 Task: Write a Python program to reverse a list.
Action: Mouse moved to (187, 67)
Screenshot: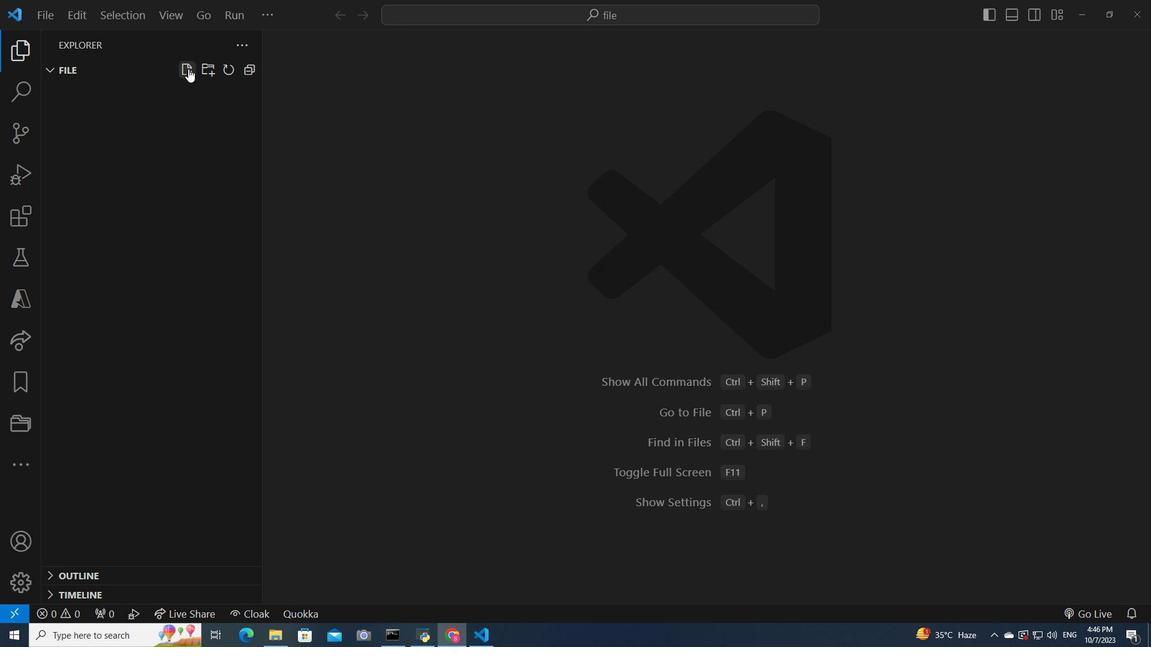 
Action: Mouse pressed left at (187, 67)
Screenshot: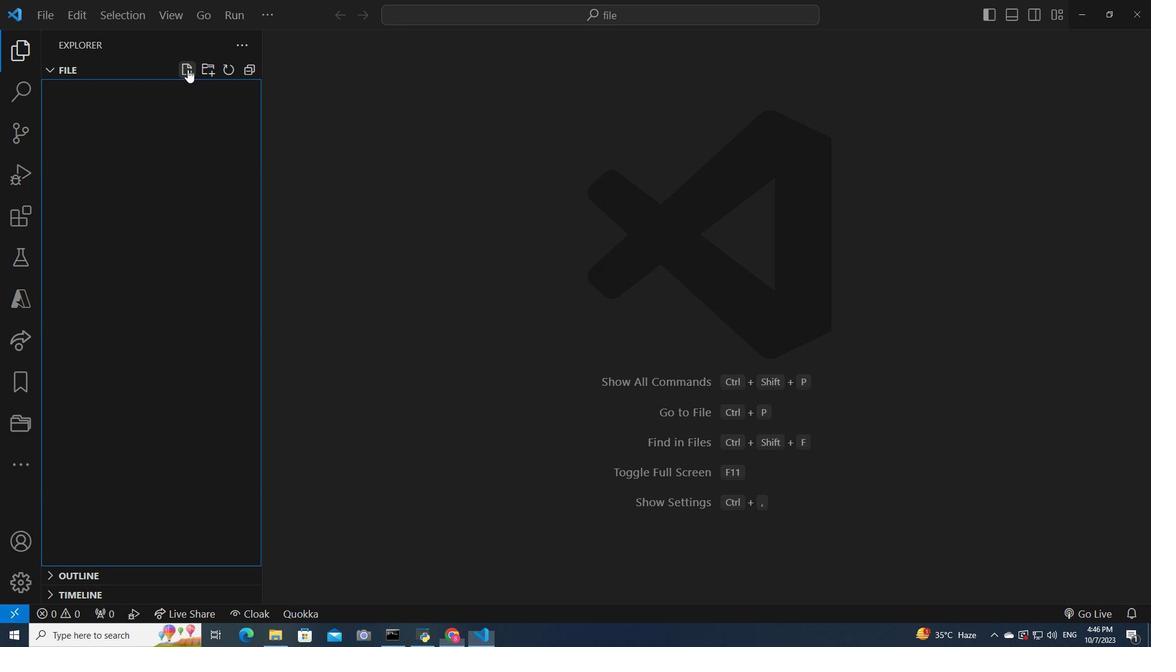 
Action: Mouse moved to (176, 89)
Screenshot: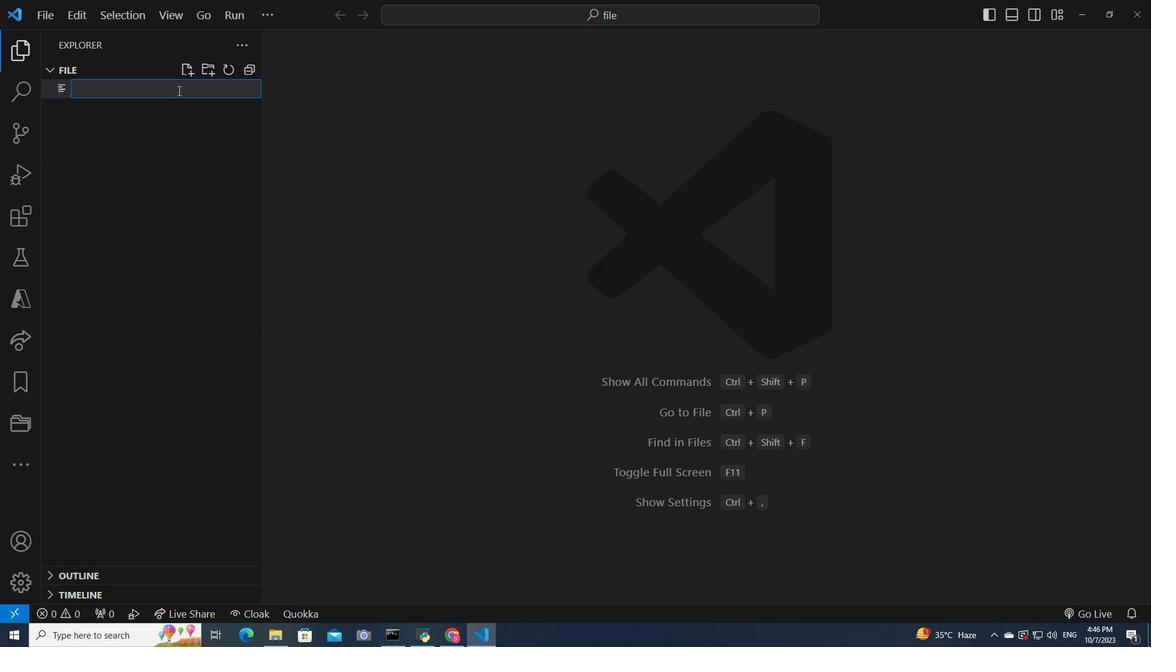 
Action: Mouse pressed left at (176, 89)
Screenshot: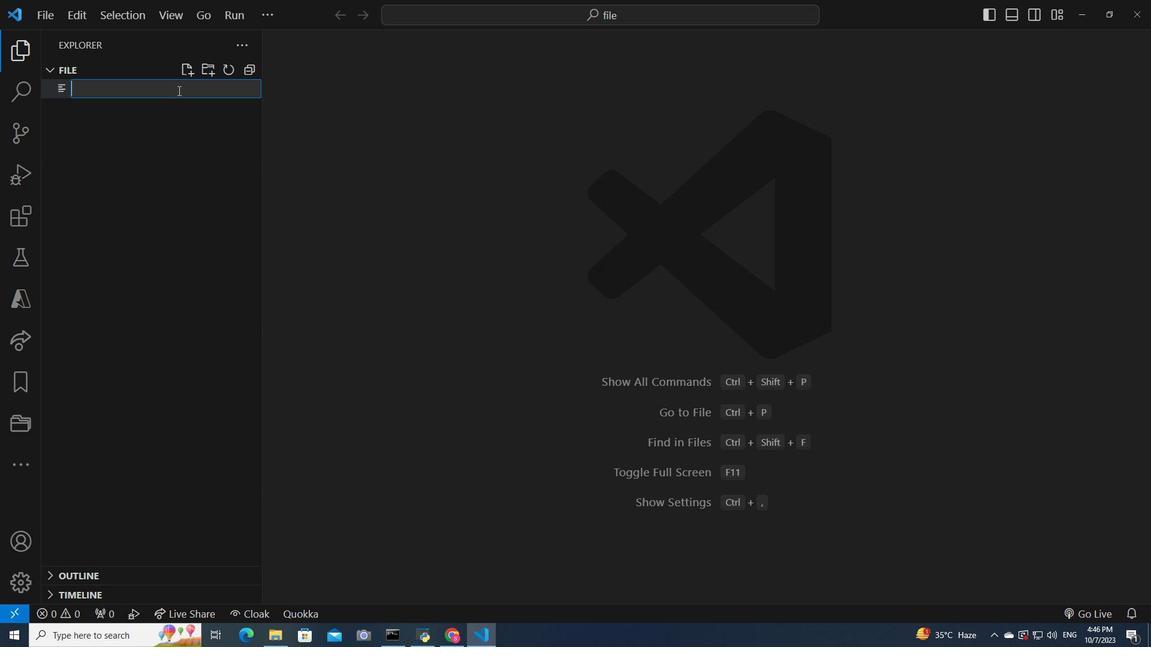 
Action: Key pressed reverse.py<Key.enter>
Screenshot: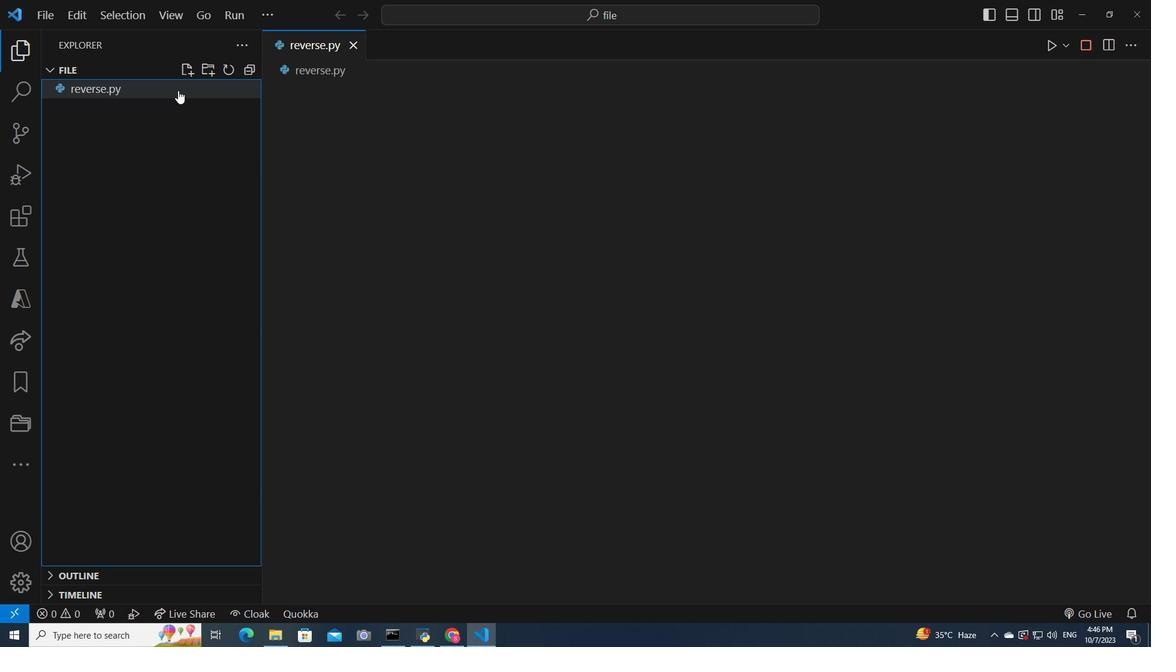 
Action: Mouse moved to (328, 86)
Screenshot: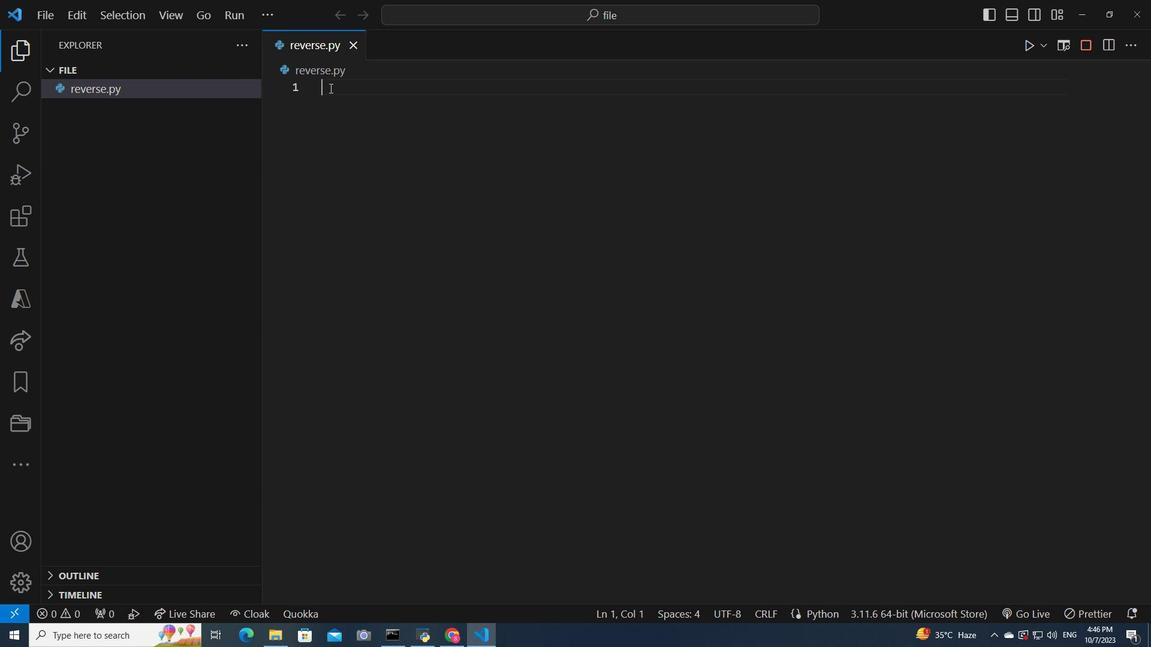 
Action: Mouse pressed left at (328, 86)
Screenshot: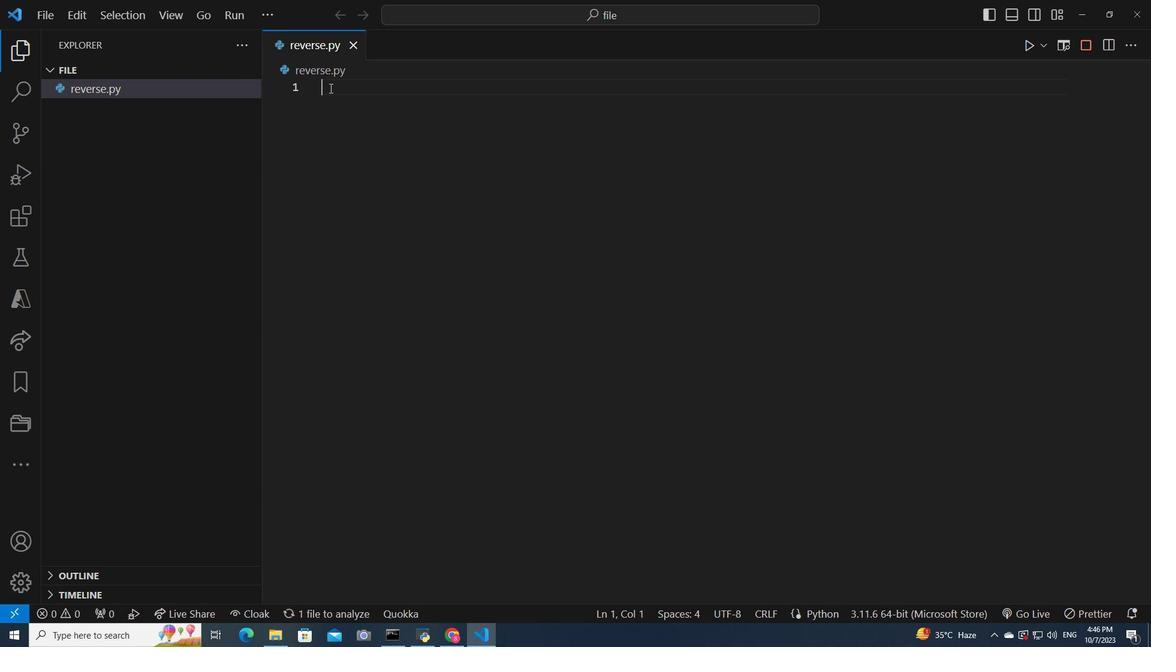 
Action: Key pressed def<Key.space>reverse<Key.shift>_list<Key.shift_r><Key.shift_r><Key.shift_r><Key.shift_r><Key.shift_r><Key.shift_r><Key.shift_r><Key.shift_r><Key.shift_r><Key.shift_r>(input<Key.shift><Key.shift>_list<Key.right><Key.shift_r><Key.shift_r>:<Key.enter><Key.shift>#<Key.space><Key.shift>Use<Key.space>list<Key.space>slicing<Key.space>to<Key.space>reverse<Key.space>the<Key.space>list<Key.enter>reverse<Key.shift>_list<Key.space>=<Key.space>input<Key.shift>_list[<Key.shift_r>::-1<Key.right><Key.enter>retue<Key.backspace>rn<Key.space>reverse<Key.shift>_list<Key.enter><Key.enter><Key.enter><Key.shift>#<Key.space><Key.shift>Example<Key.space>usage<Key.enter>my<Key.shift>_list<Key.space>=<Key.space>[1,2,2<Key.backspace>3,4,5<Key.left><Key.space><Key.left><Key.left><Key.left><Key.space><Key.left><Key.left><Key.left><Key.space><Key.left><Key.left><Key.left><Key.space><Key.right><Key.right><Key.right><Key.right><Key.right><Key.right><Key.right><Key.right><Key.right><Key.right><Key.right><Key.right><Key.enter>reverse<Key.shift>_my<Key.shift>_list<Key.space>=<Key.space>reverse<Key.shift><Key.shift><Key.shift><Key.shift><Key.shift>_list<Key.shift_r><Key.shift_r><Key.shift_r>(my<Key.shift>_list<Key.right><Key.enter>priny<Key.backspace>t<Key.shift_r>(reversed<Key.shift>_my<Key.shift><Key.shift><Key.shift><Key.shift><Key.shift><Key.shift>_list<Key.right>
Screenshot: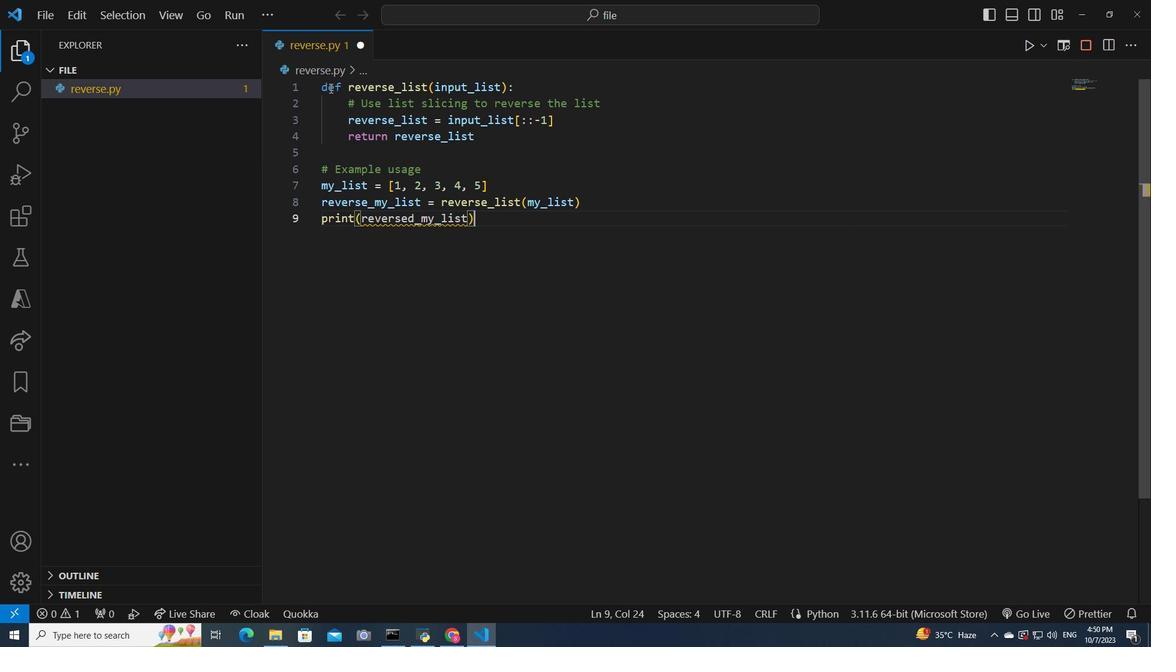 
Action: Mouse moved to (41, 19)
Screenshot: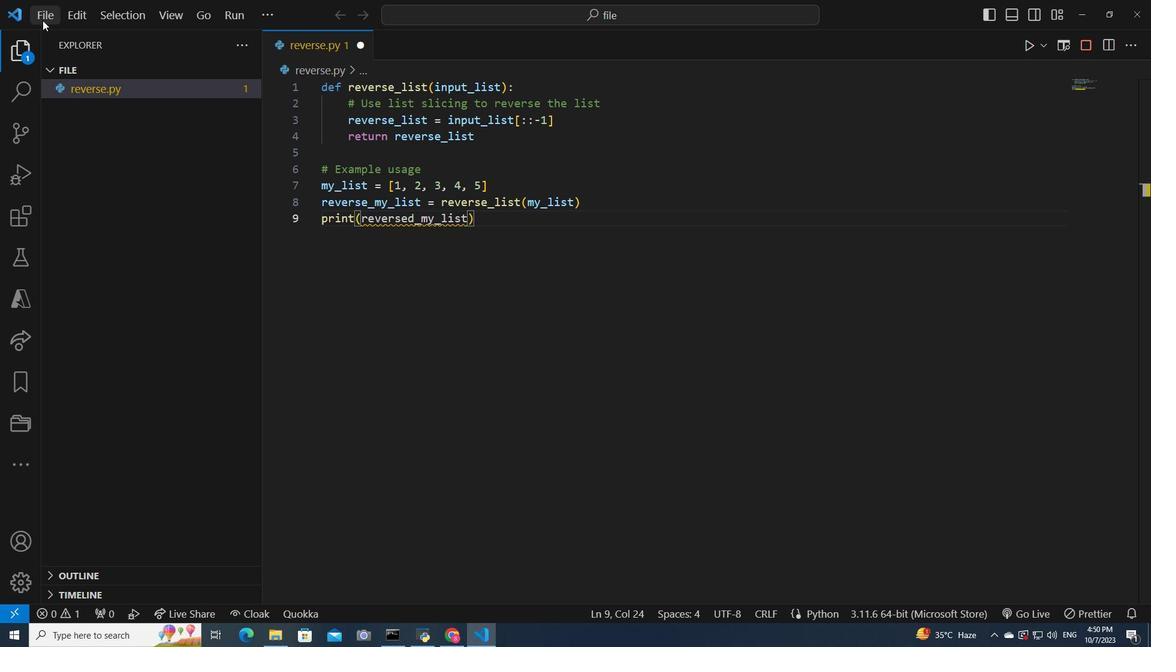 
Action: Mouse pressed left at (41, 19)
Screenshot: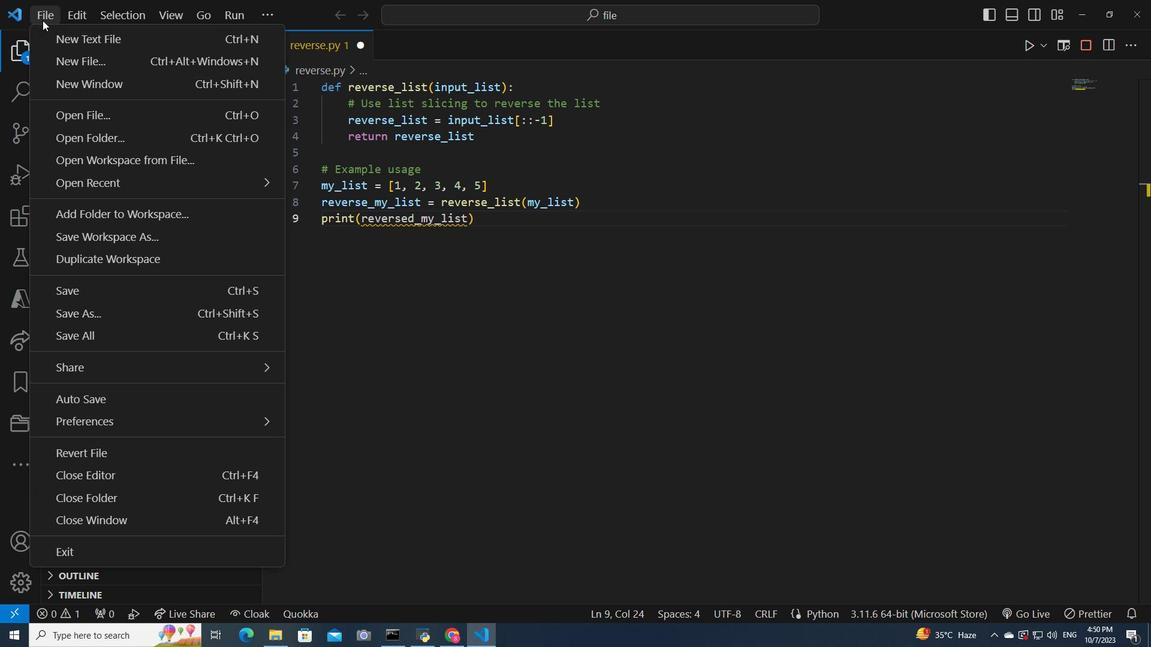 
Action: Mouse moved to (83, 289)
Screenshot: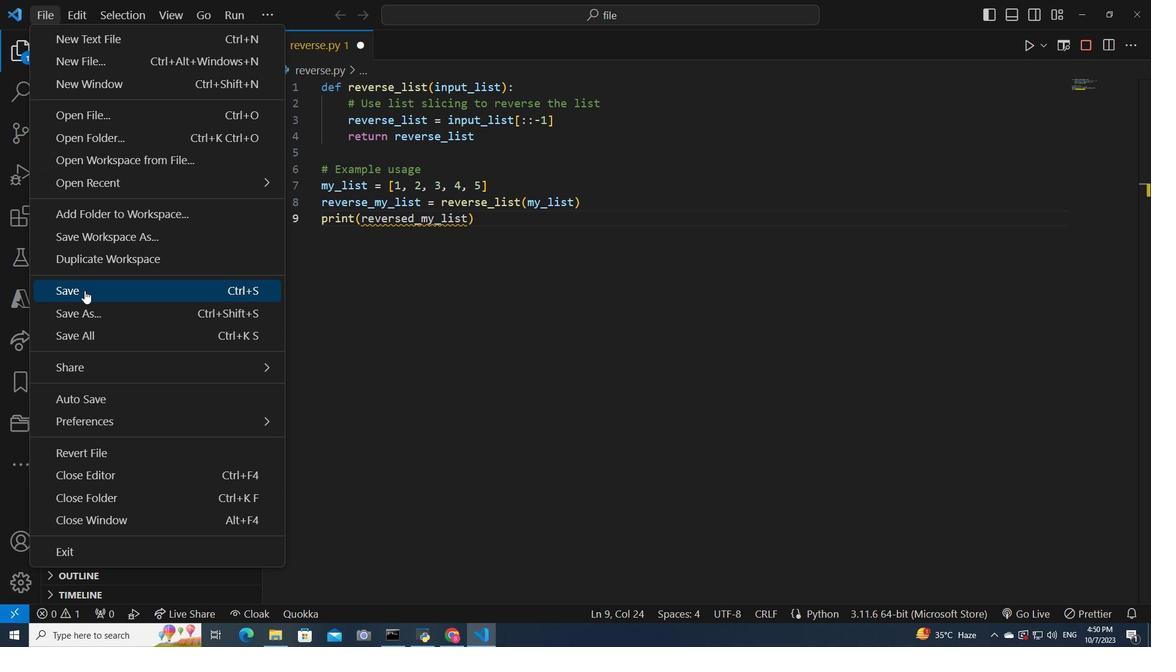 
Action: Mouse pressed left at (83, 289)
Screenshot: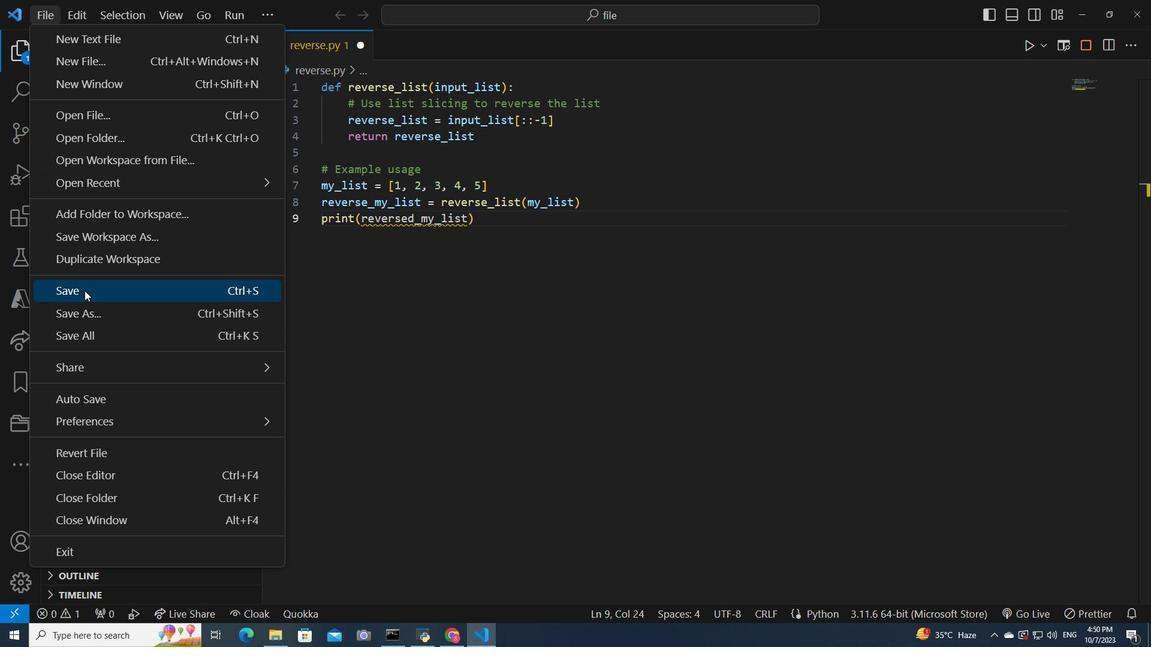 
Action: Mouse moved to (239, 14)
Screenshot: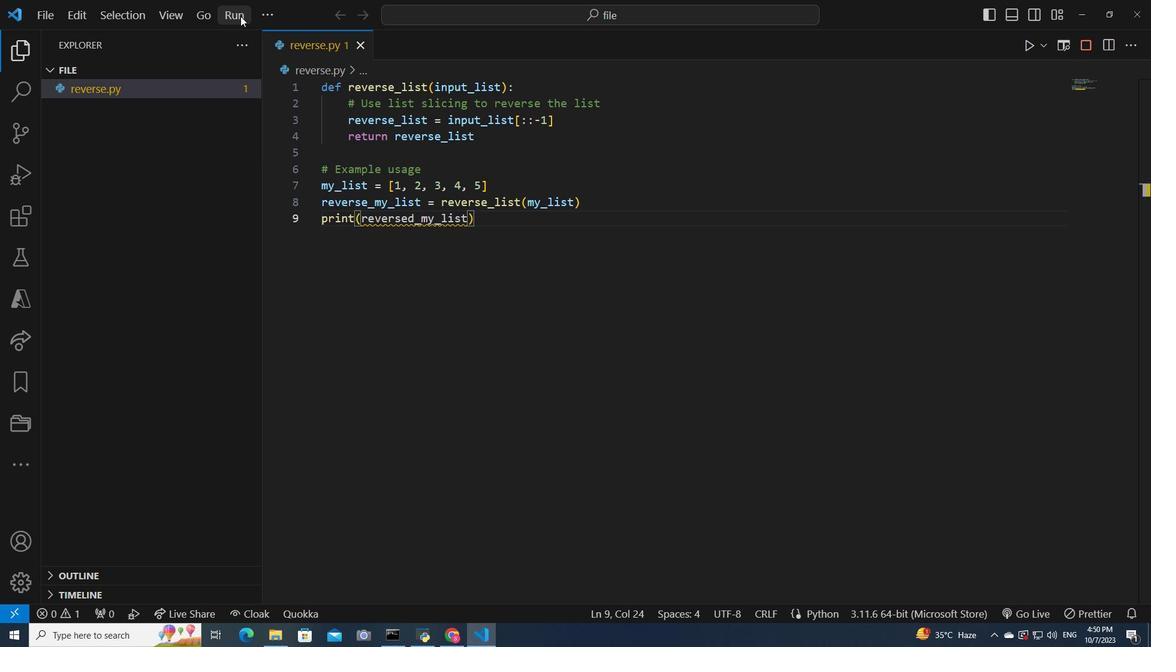 
Action: Mouse pressed left at (239, 14)
Screenshot: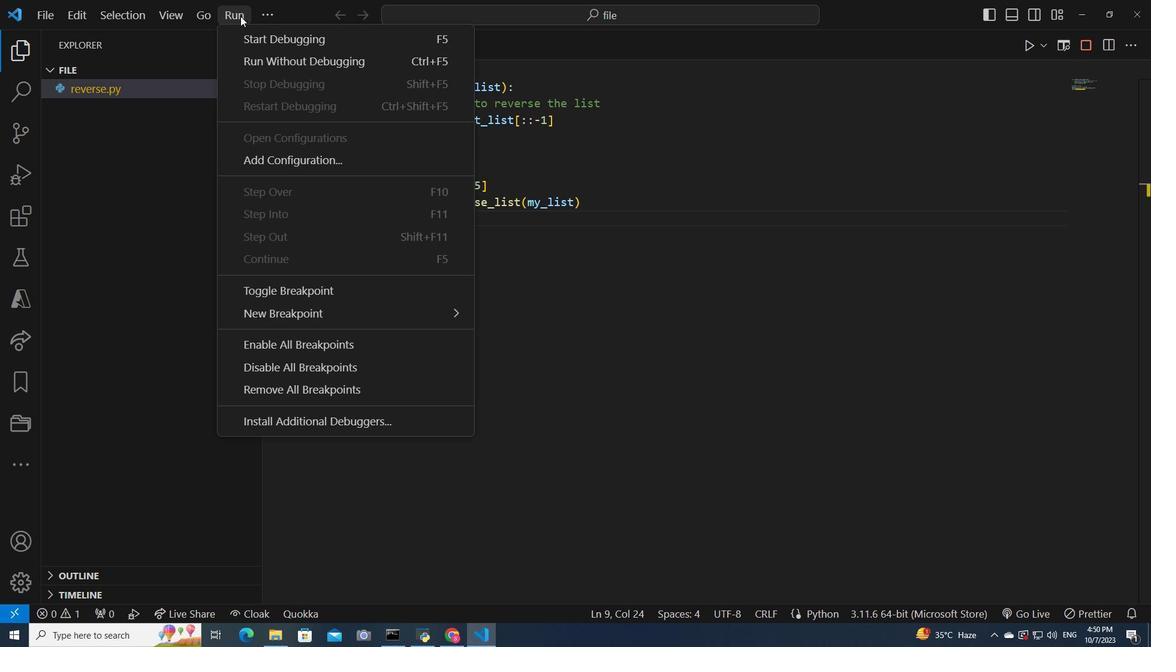 
Action: Mouse moved to (274, 54)
Screenshot: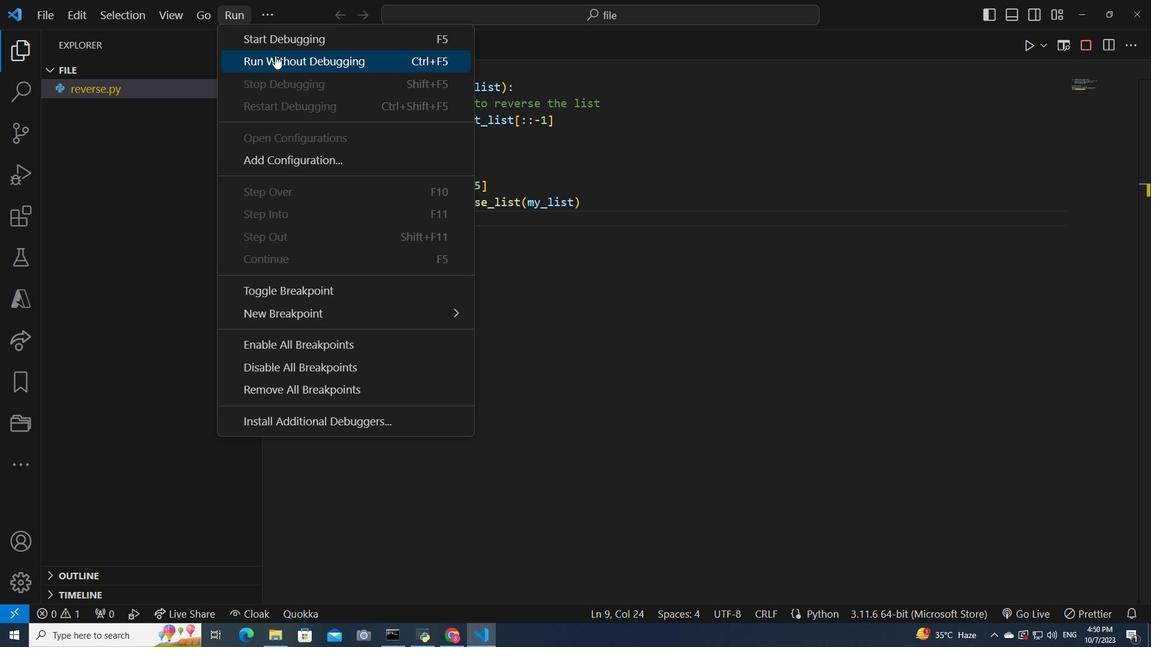 
Action: Mouse pressed left at (274, 54)
Screenshot: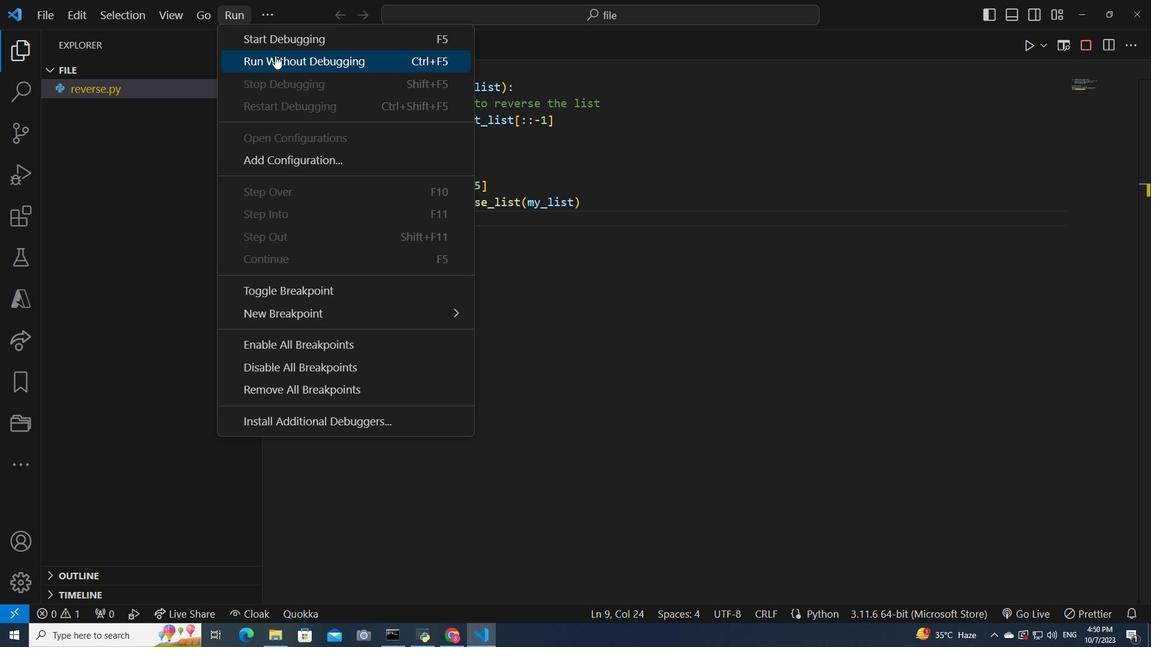
Action: Mouse moved to (322, 467)
Screenshot: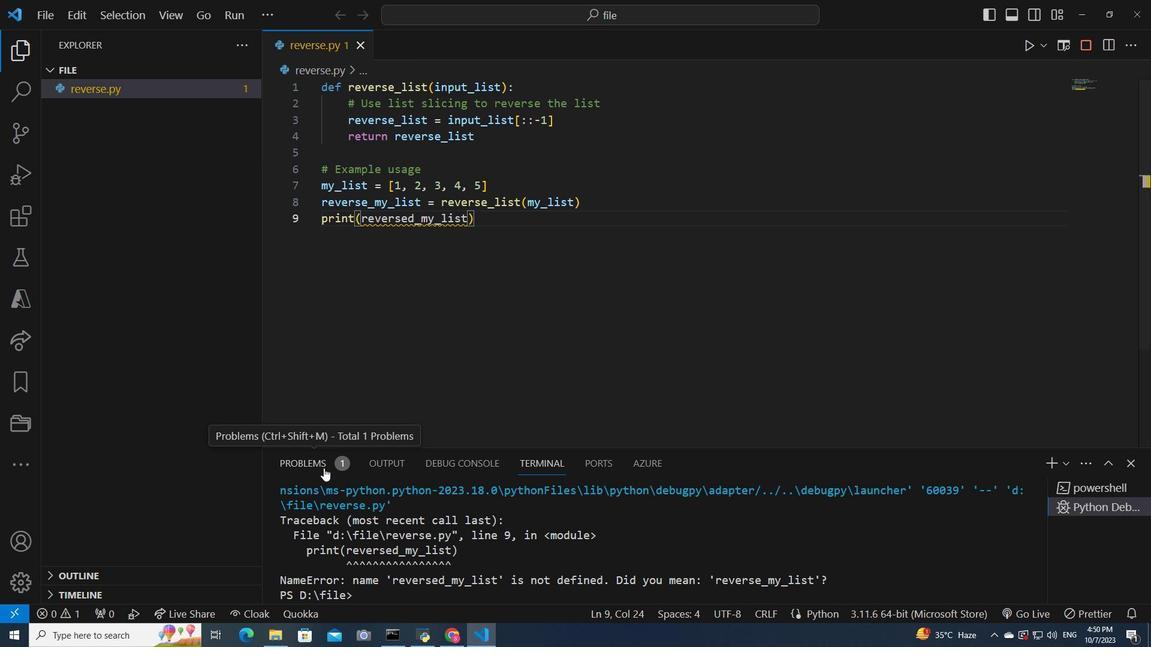
Action: Mouse pressed left at (322, 467)
Screenshot: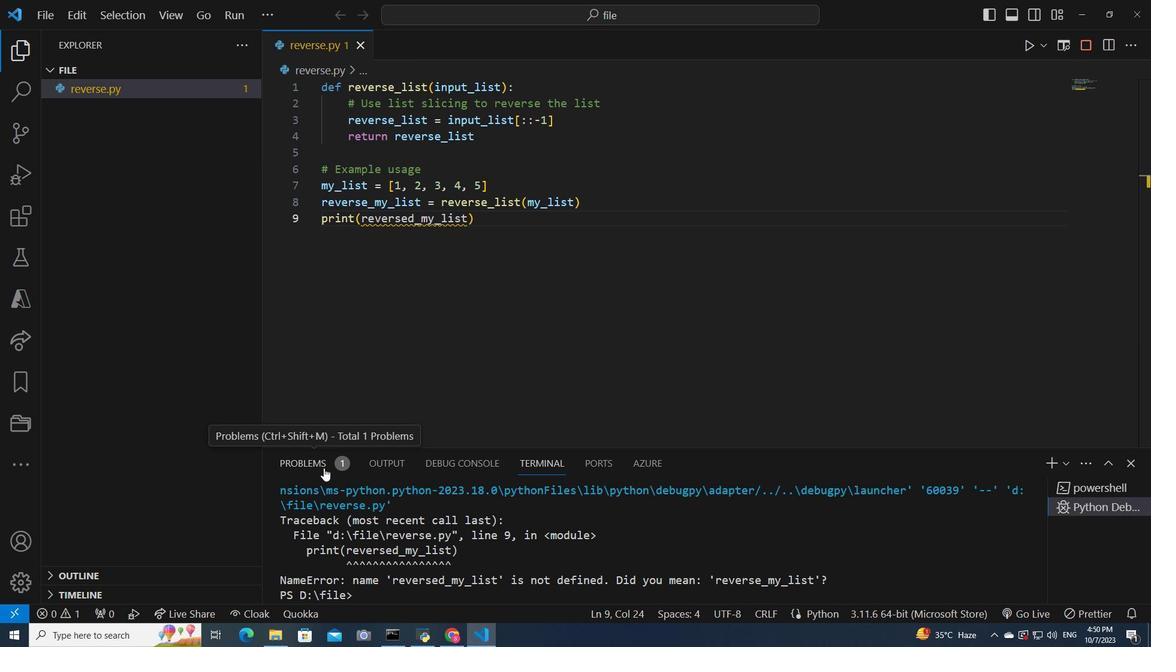 
Action: Mouse moved to (350, 511)
Screenshot: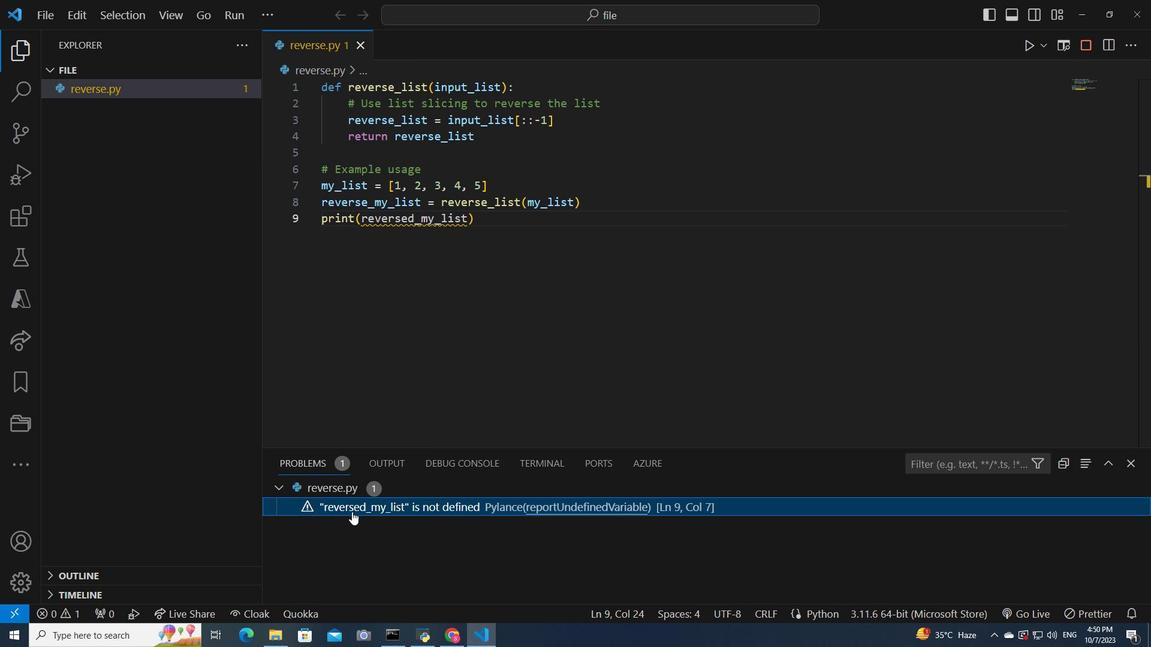 
Action: Mouse pressed left at (350, 511)
Screenshot: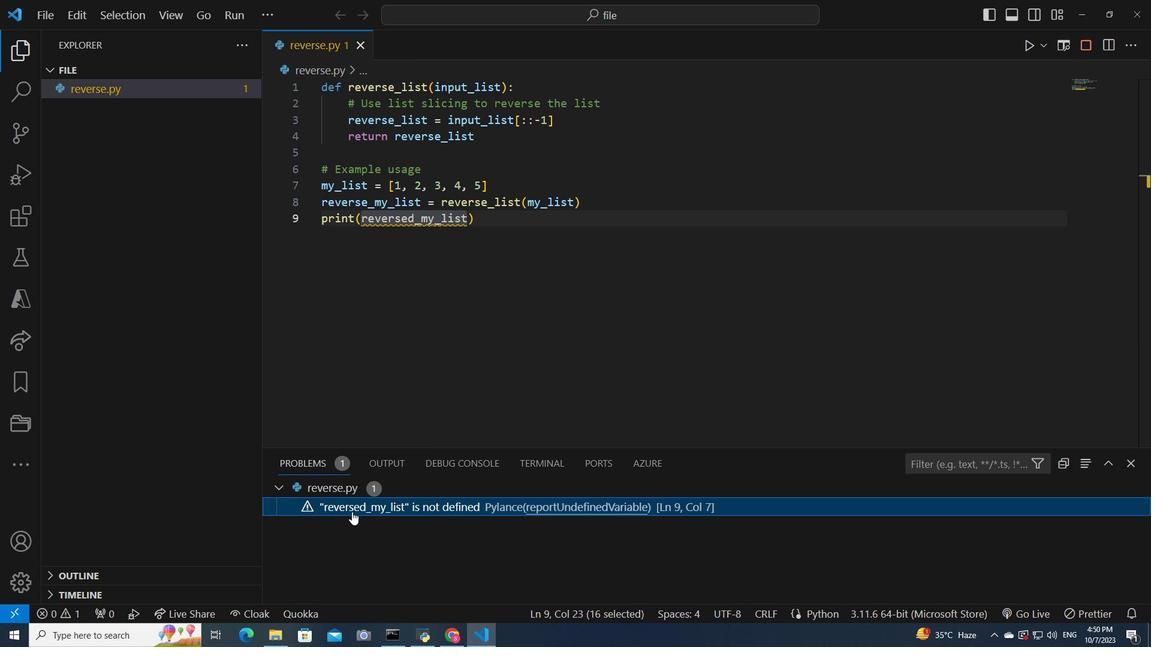 
Action: Mouse moved to (398, 216)
Screenshot: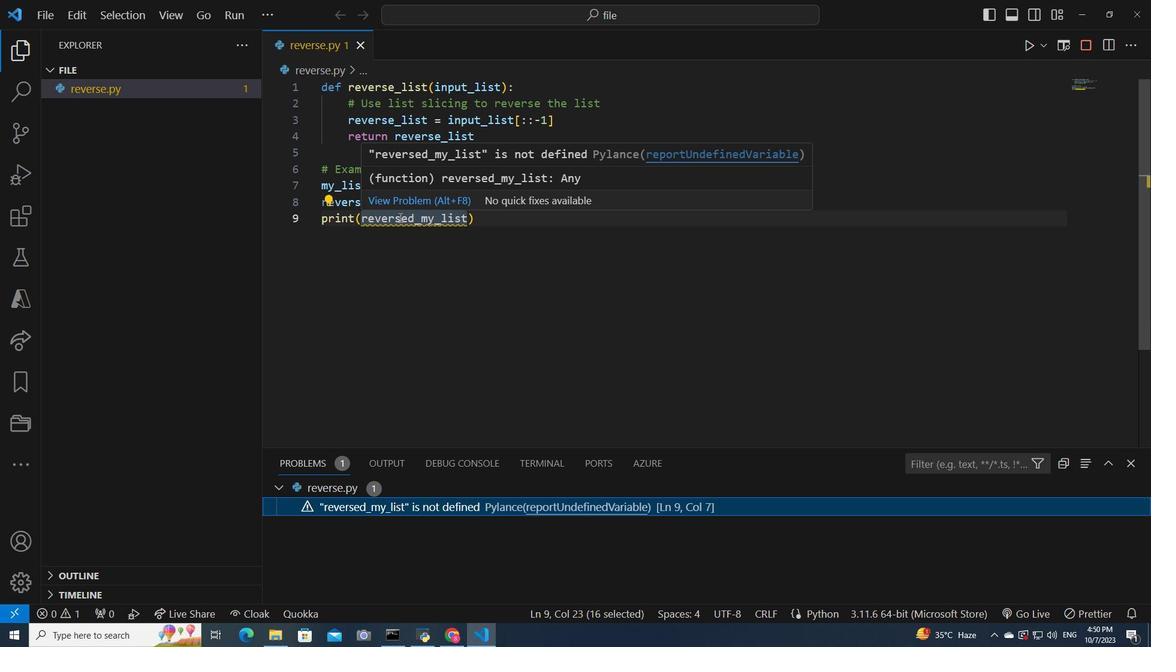 
Action: Mouse pressed left at (398, 216)
Screenshot: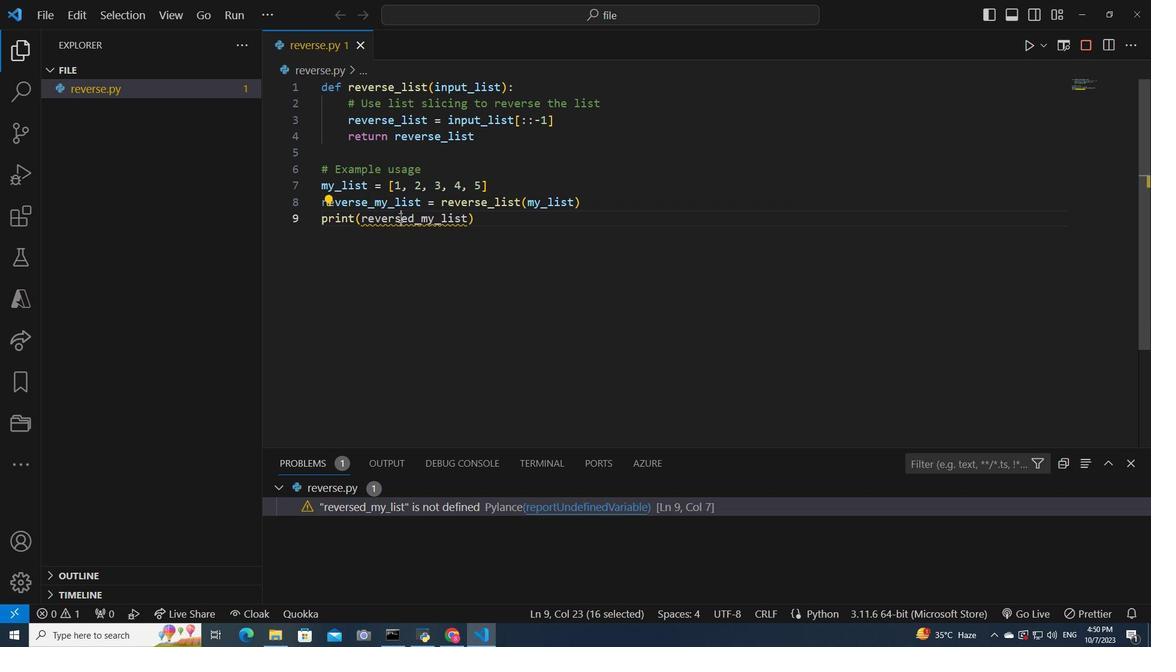 
Action: Mouse moved to (392, 238)
Screenshot: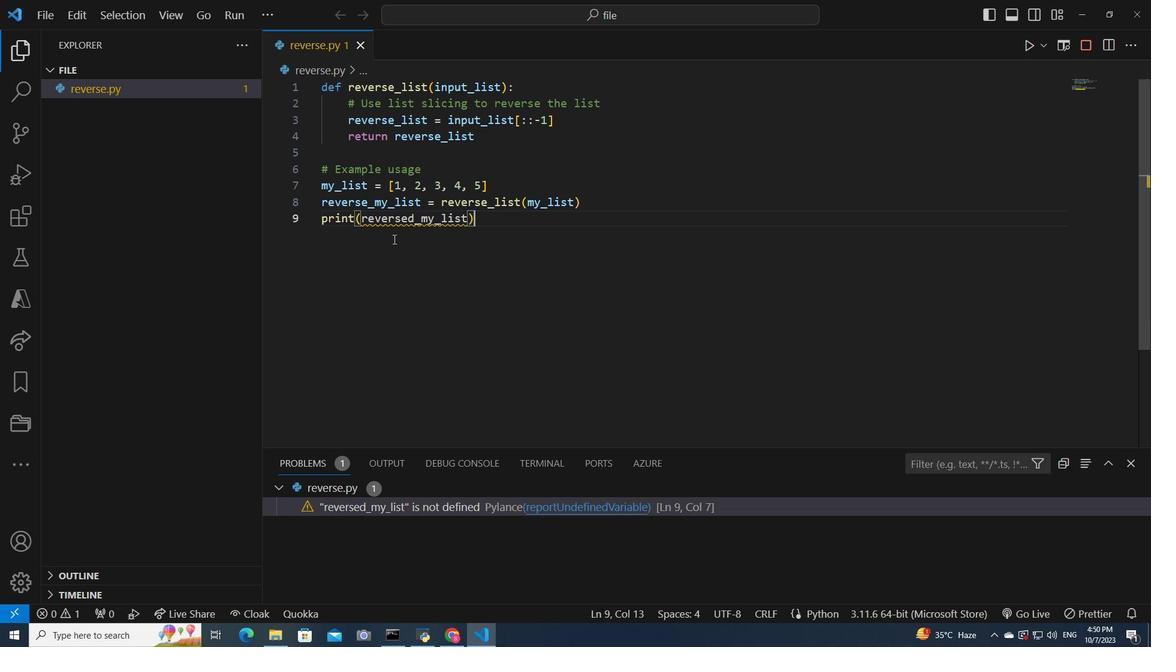 
Action: Mouse pressed left at (392, 238)
Screenshot: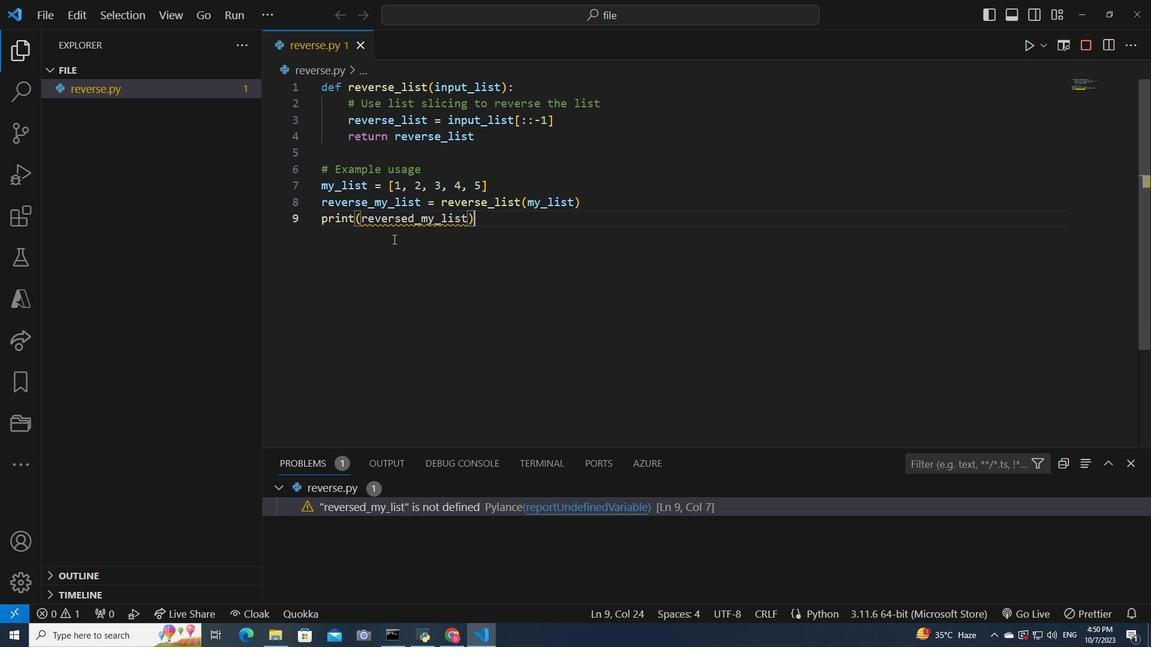 
Action: Mouse moved to (484, 220)
Screenshot: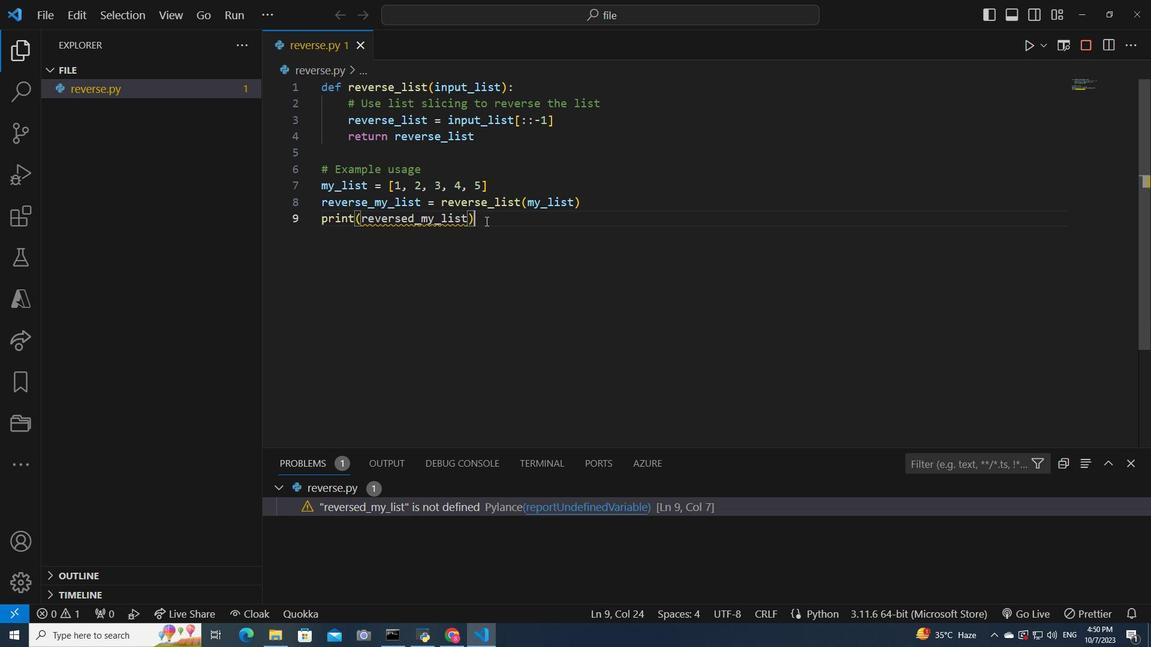 
Action: Key pressed <Key.up><Key.up><Key.down><Key.left><Key.left><Key.left><Key.left><Key.left><Key.left><Key.left><Key.left><Key.left><Key.left><Key.left><Key.left><Key.left><Key.left><Key.left><Key.left>d
Screenshot: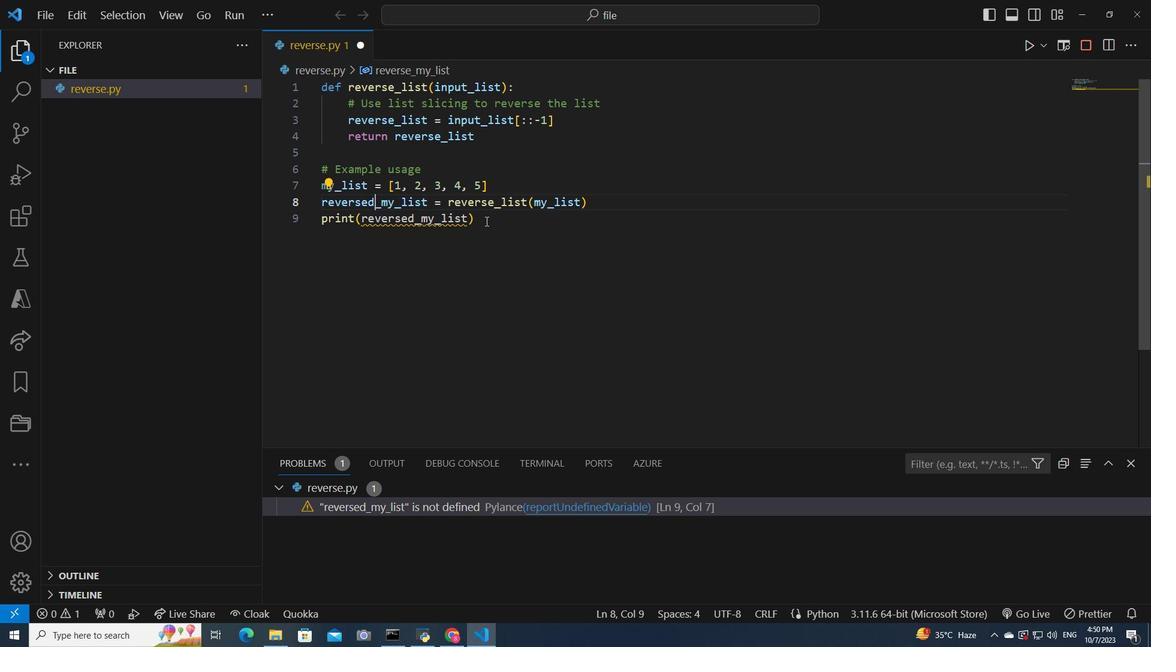 
Action: Mouse moved to (38, 14)
Screenshot: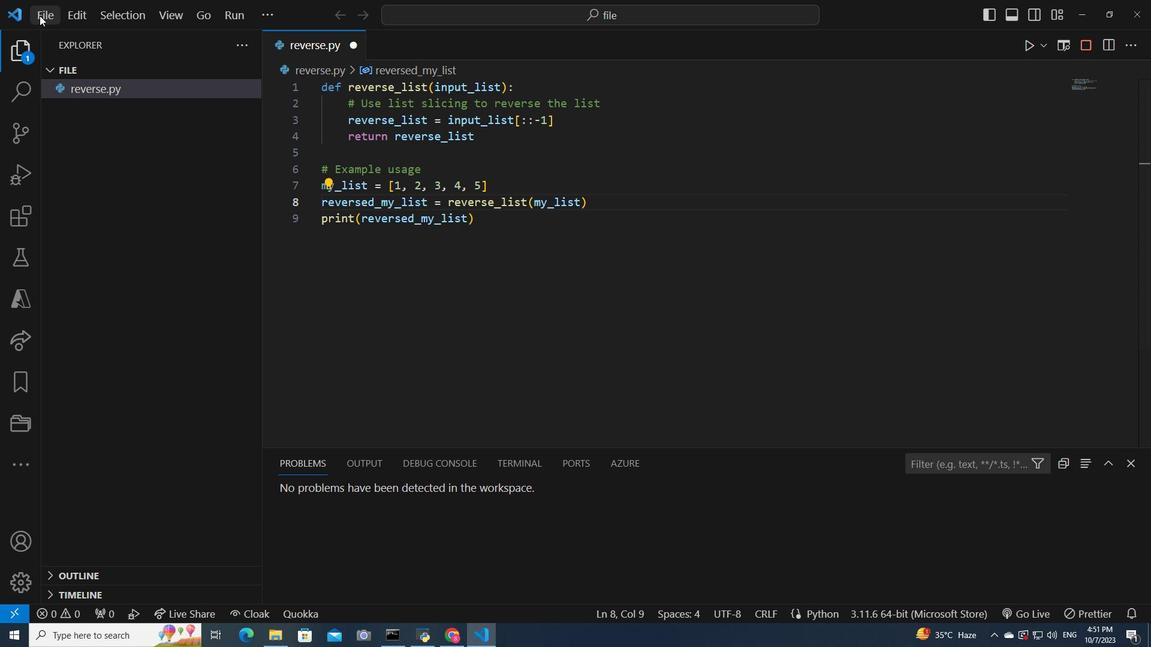 
Action: Mouse pressed left at (38, 14)
Screenshot: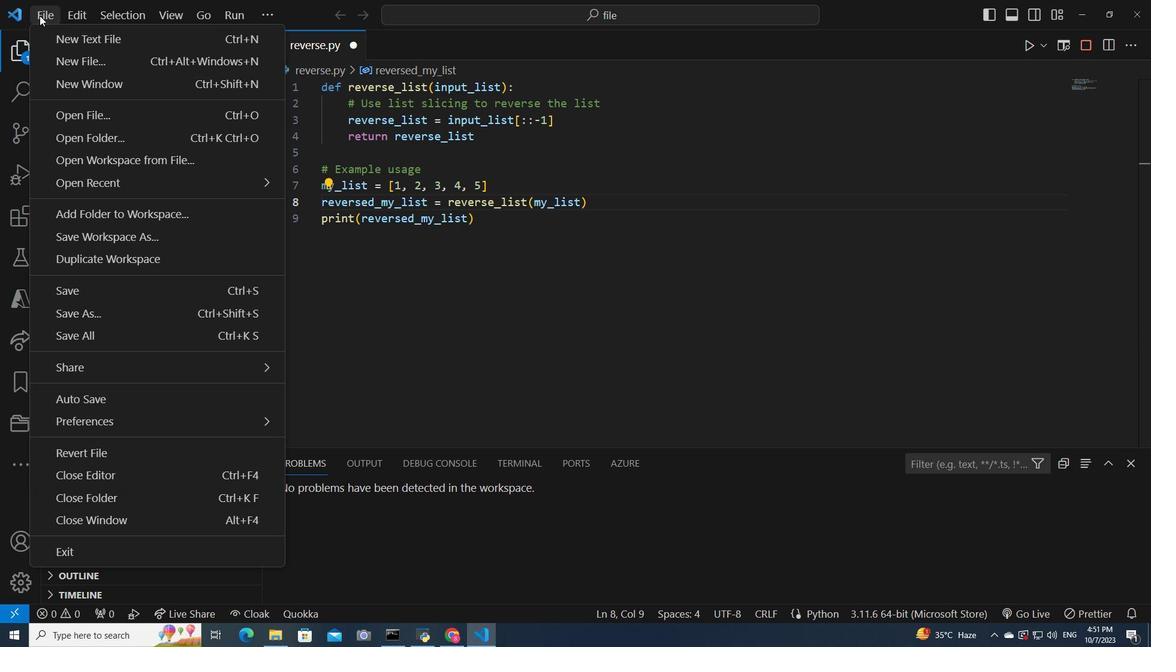 
Action: Mouse moved to (128, 292)
Screenshot: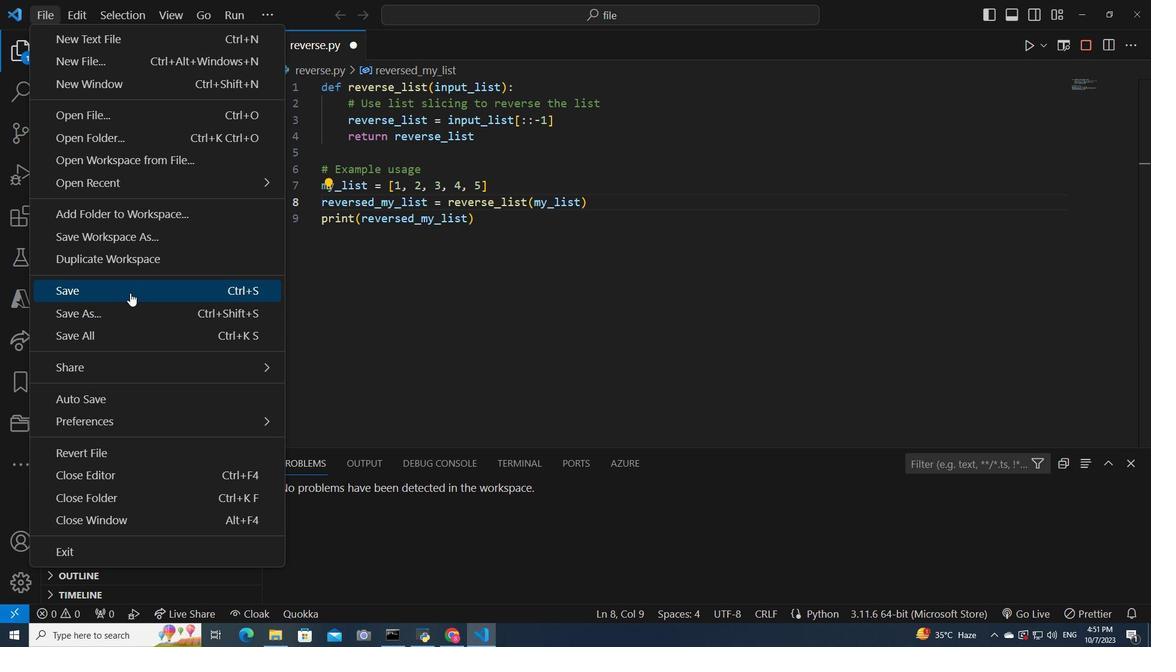 
Action: Mouse pressed left at (128, 292)
Screenshot: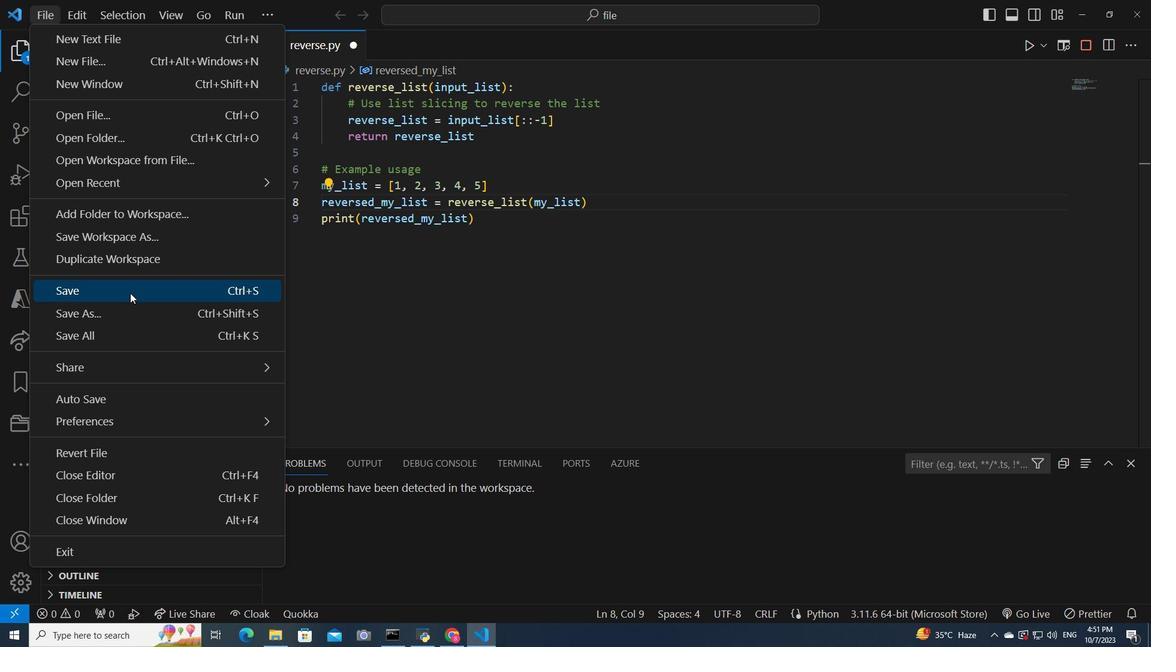
Action: Mouse moved to (238, 21)
Screenshot: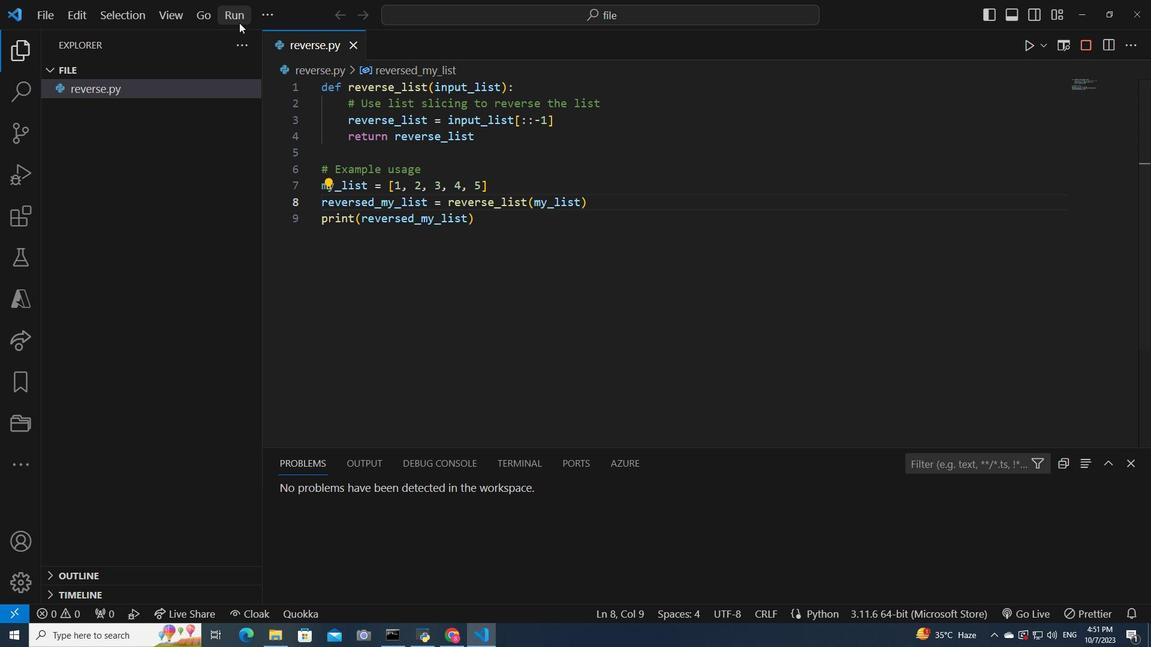 
Action: Mouse pressed left at (238, 21)
Screenshot: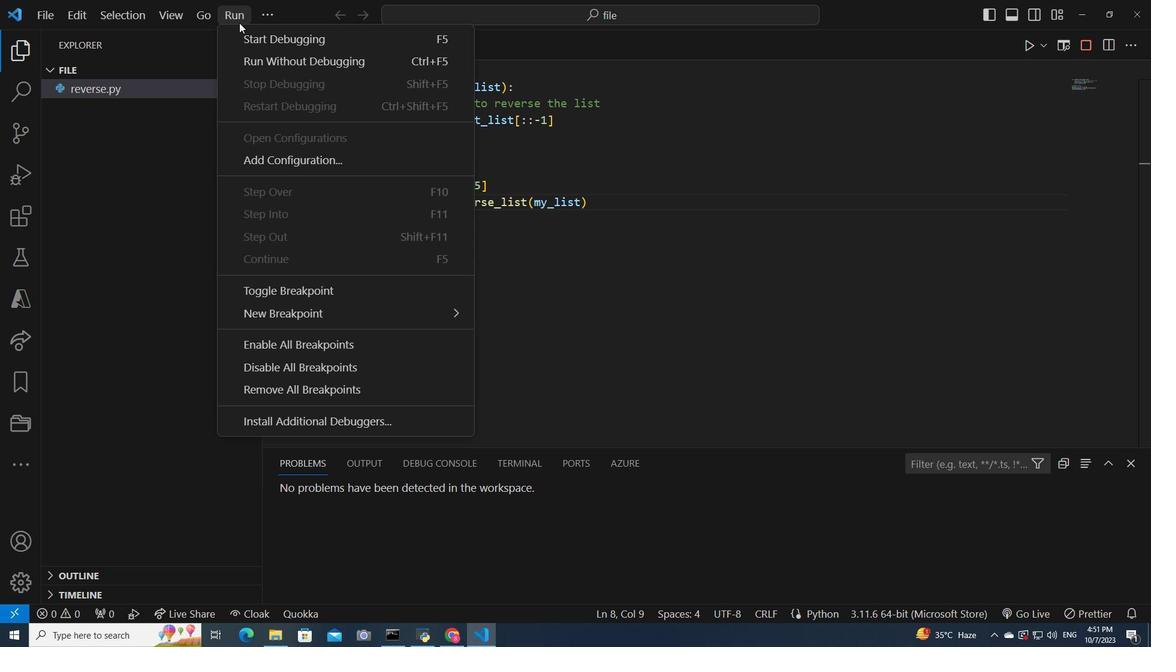 
Action: Mouse moved to (349, 62)
Screenshot: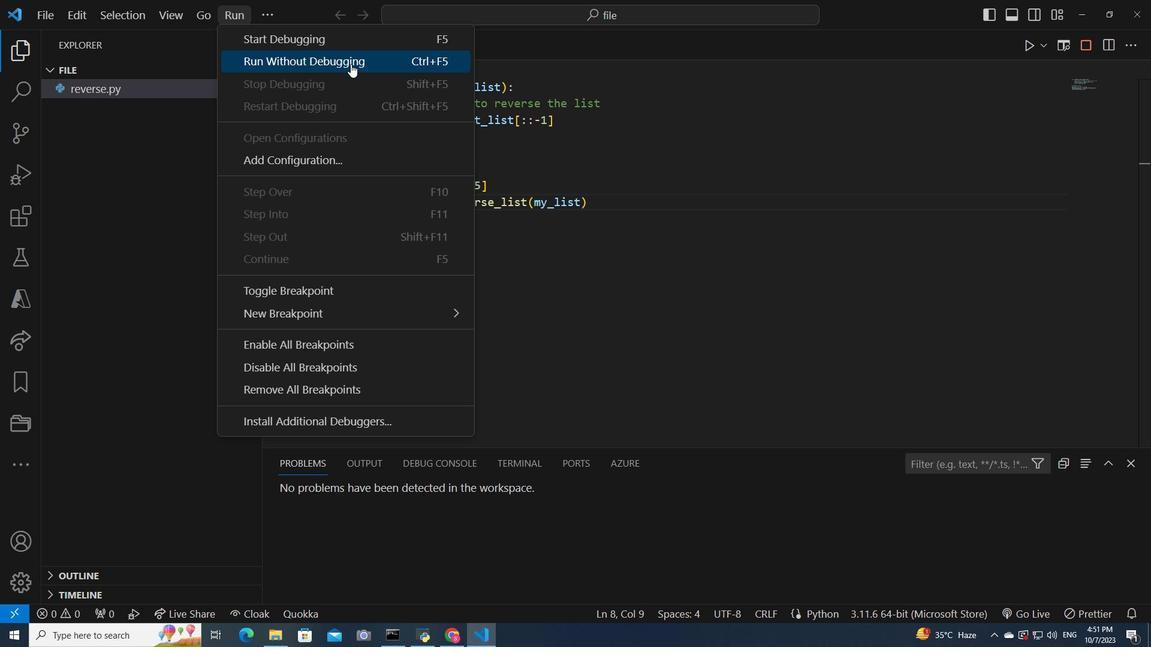 
Action: Mouse pressed left at (349, 62)
Screenshot: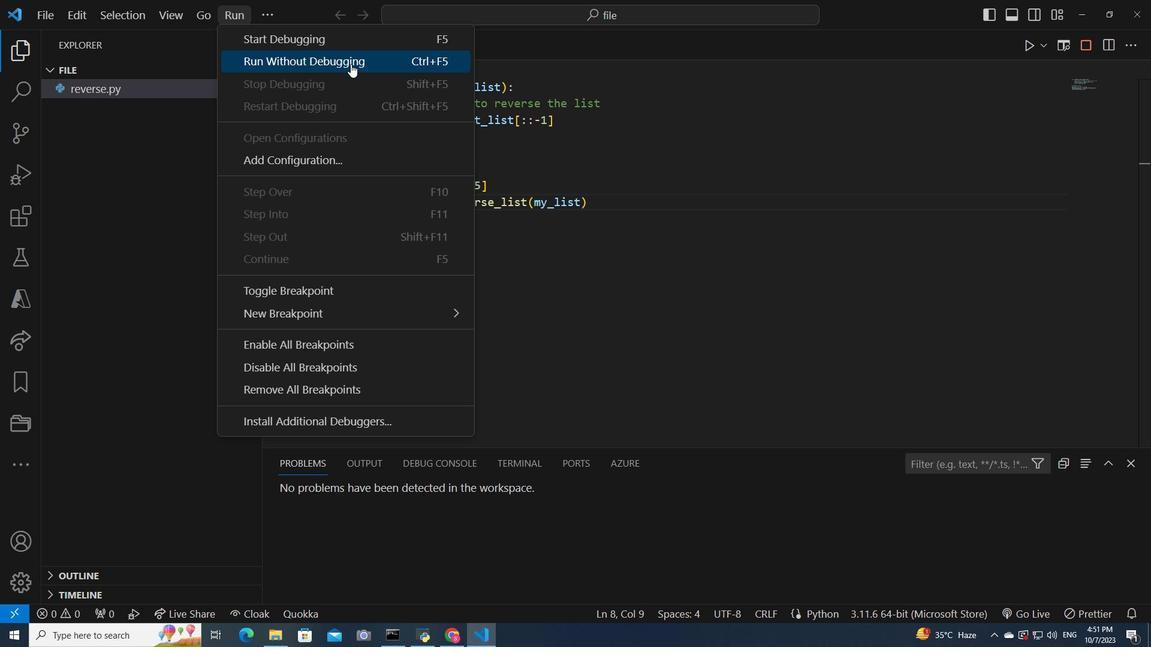 
Action: Mouse moved to (533, 519)
Screenshot: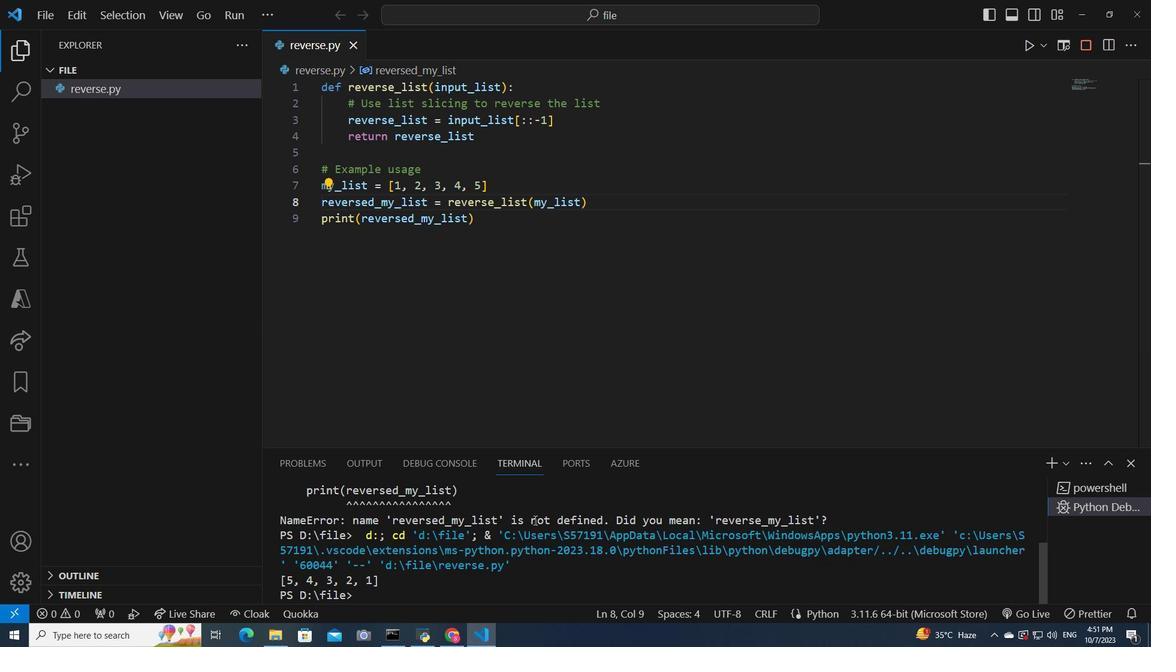 
Action: Mouse scrolled (533, 518) with delta (0, 0)
Screenshot: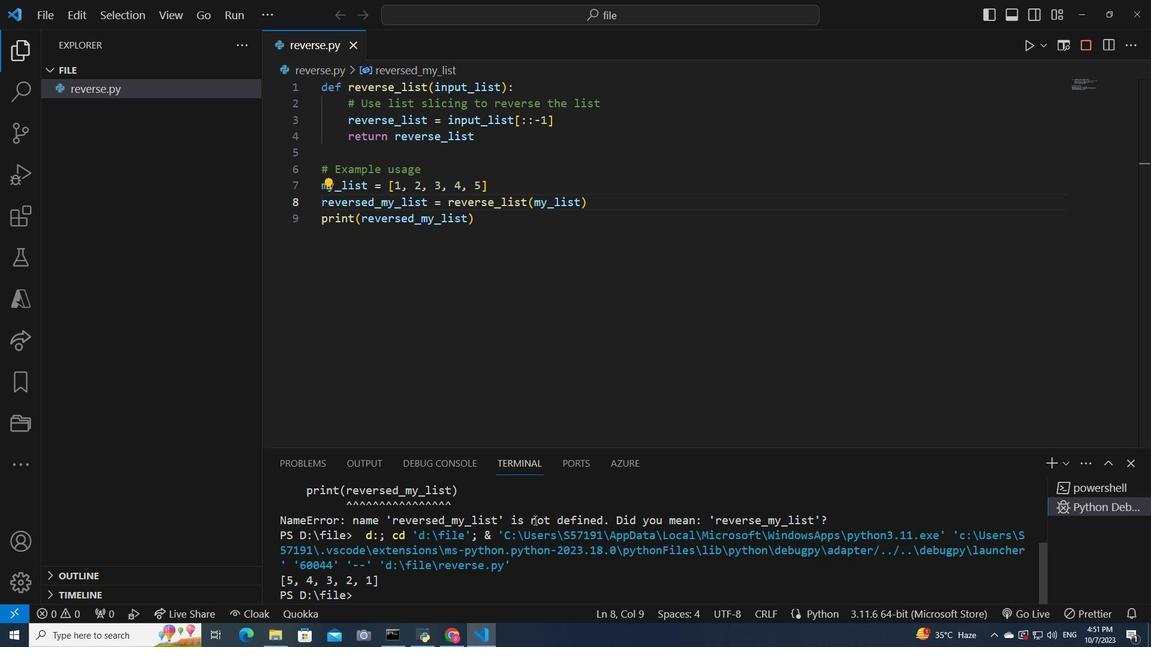
Action: Mouse scrolled (533, 518) with delta (0, 0)
Screenshot: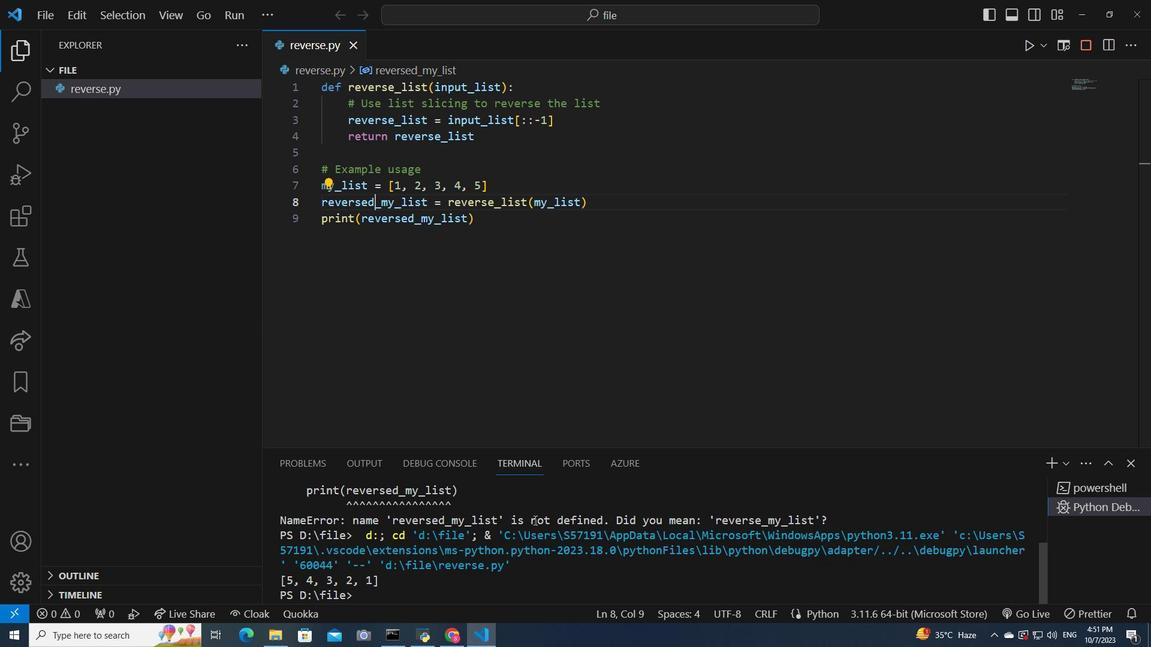 
Action: Mouse moved to (520, 498)
Screenshot: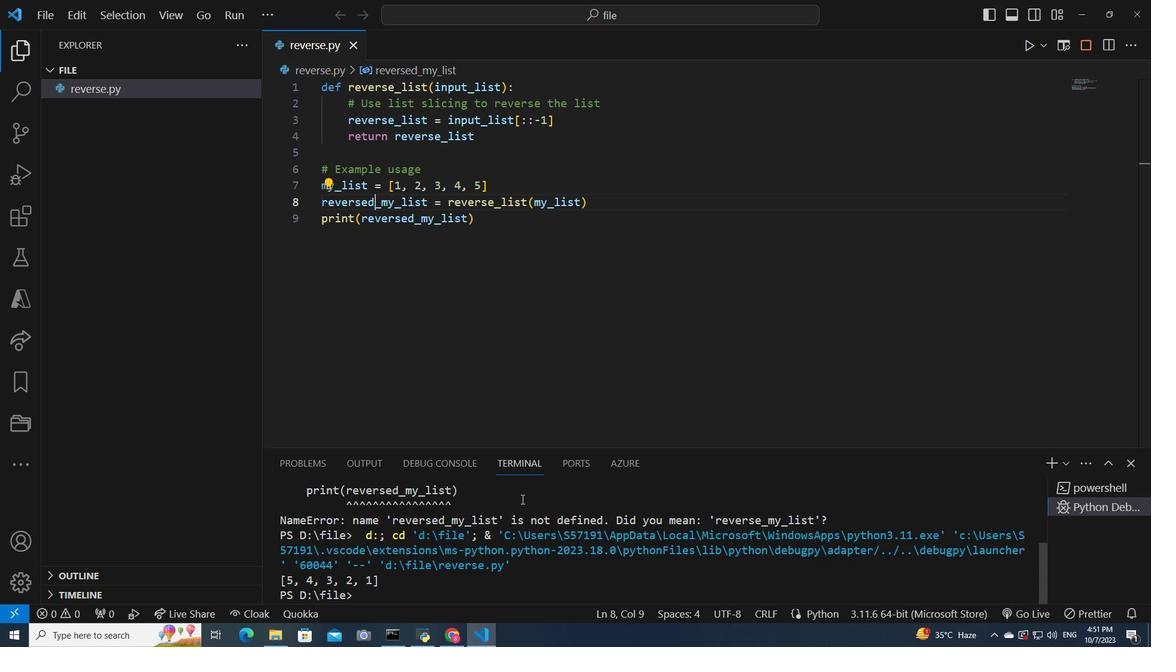 
Action: Mouse scrolled (520, 499) with delta (0, 0)
Screenshot: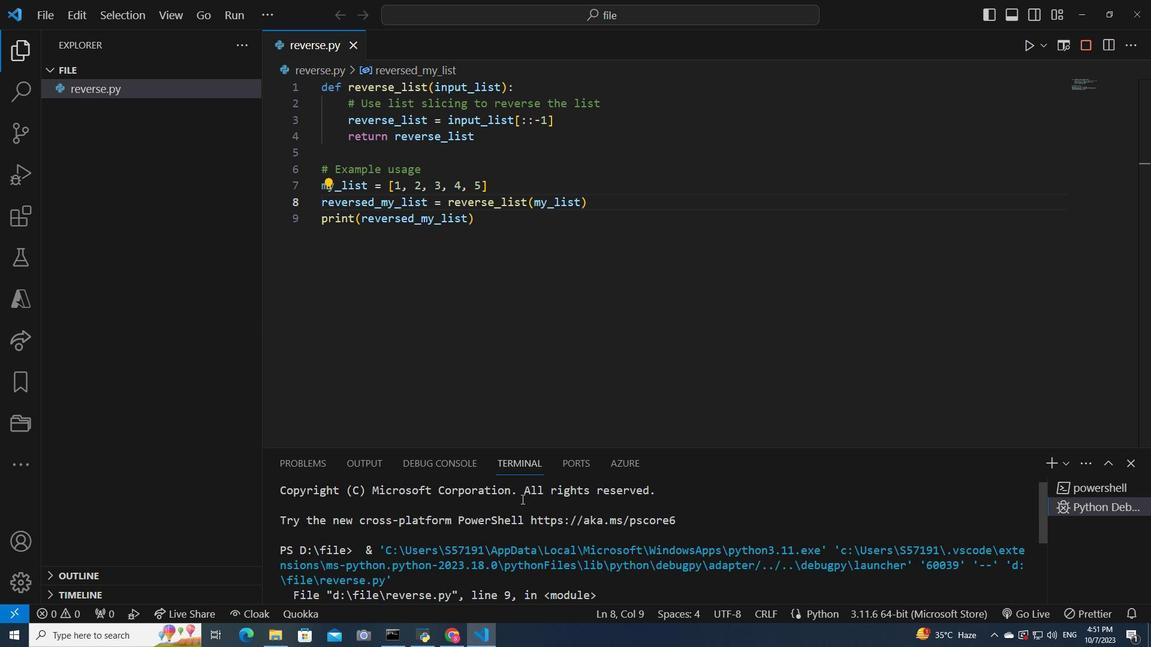 
Action: Mouse scrolled (520, 499) with delta (0, 0)
Screenshot: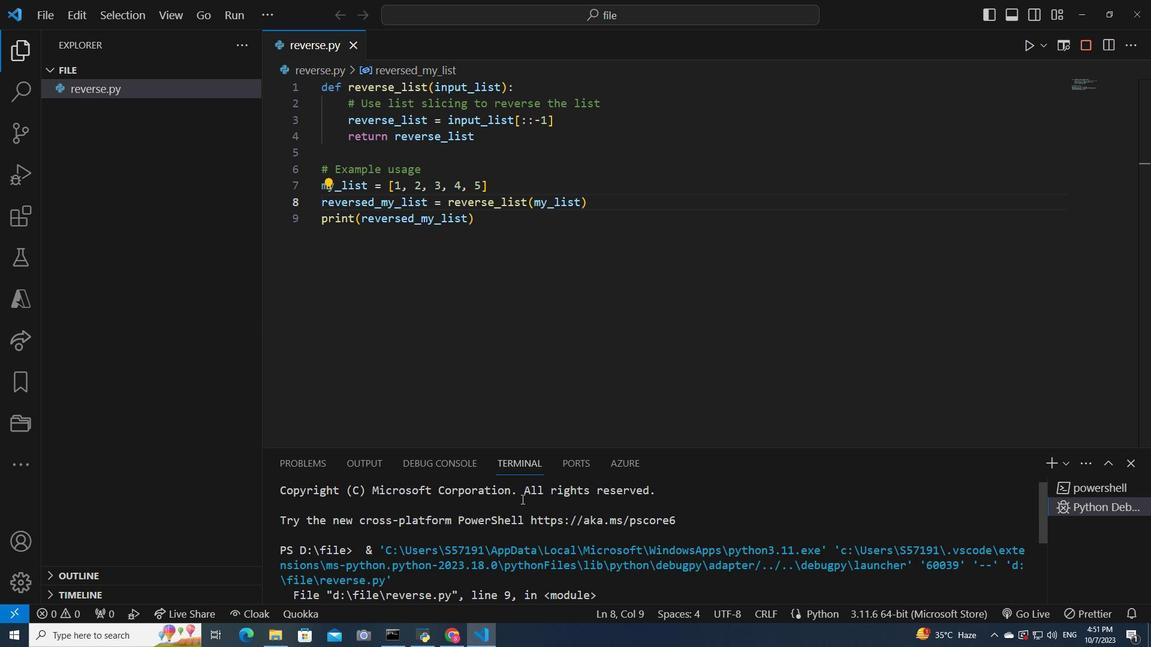 
Action: Mouse scrolled (520, 499) with delta (0, 0)
Screenshot: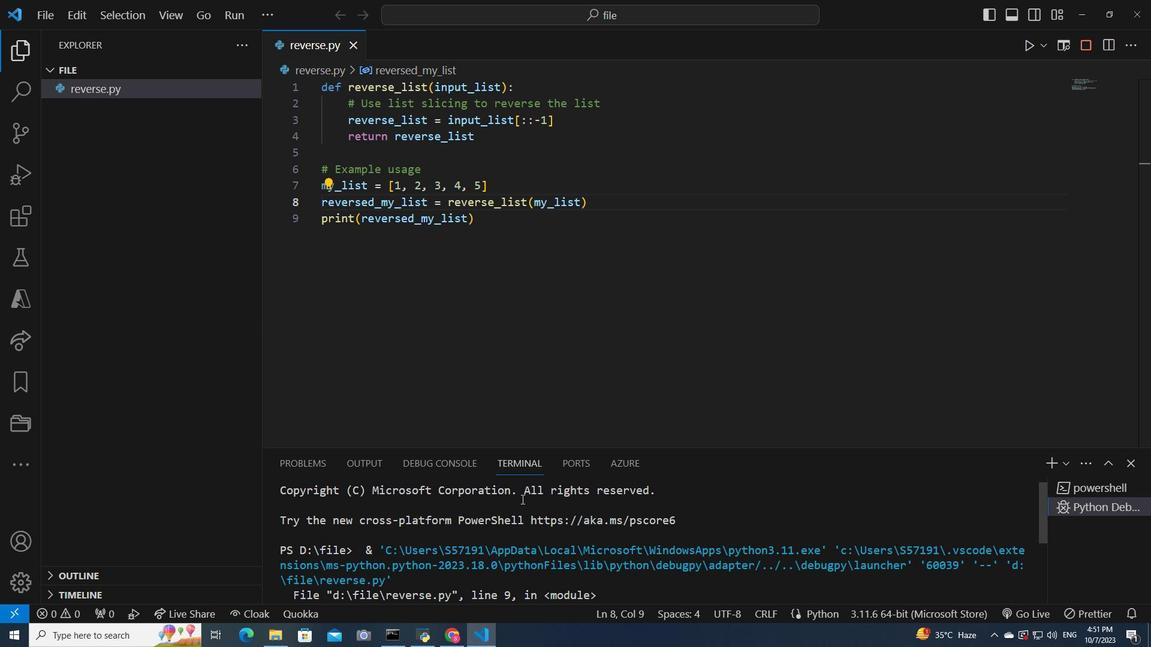 
Action: Mouse scrolled (520, 497) with delta (0, 0)
Screenshot: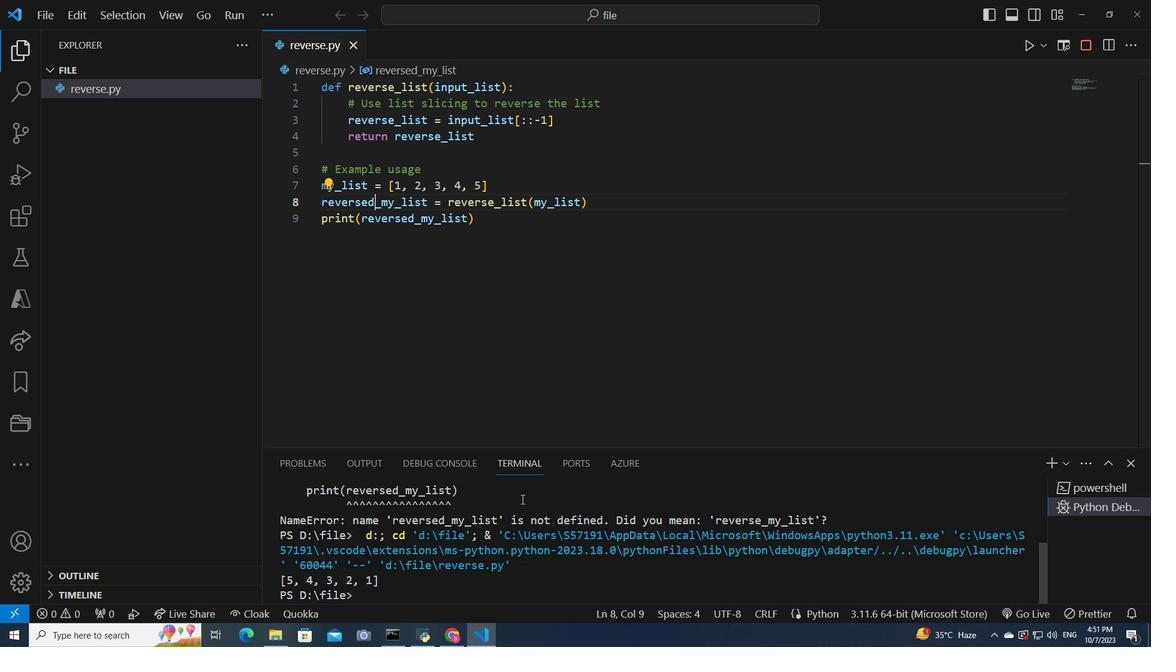 
Action: Mouse scrolled (520, 497) with delta (0, 0)
Screenshot: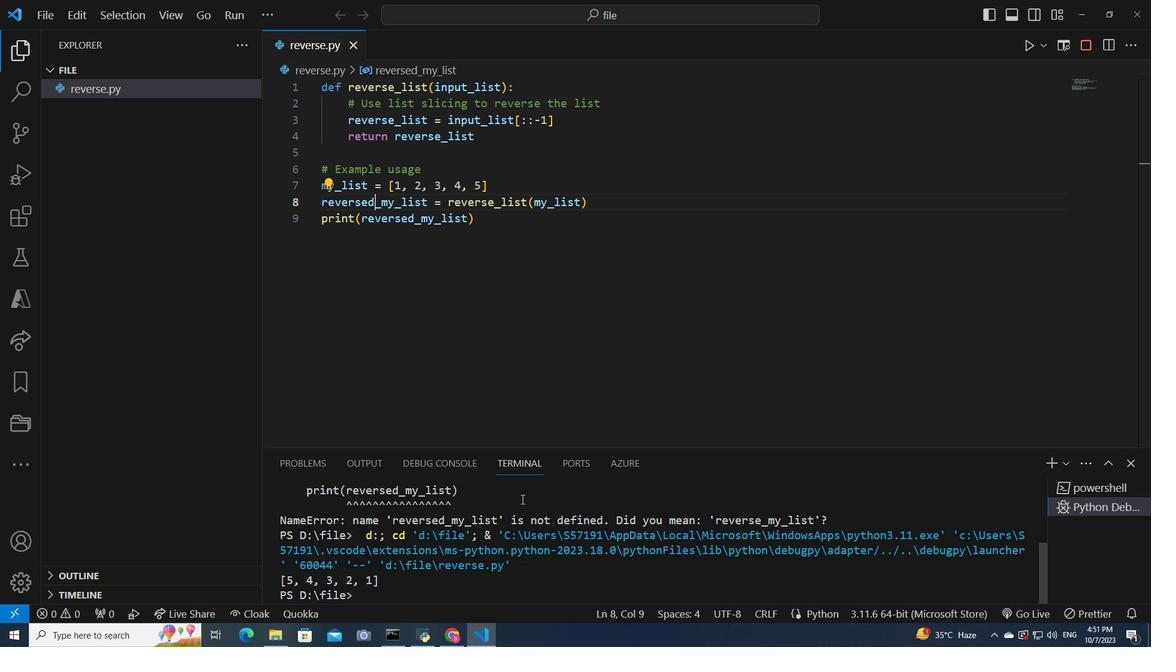 
Action: Mouse scrolled (520, 497) with delta (0, 0)
Screenshot: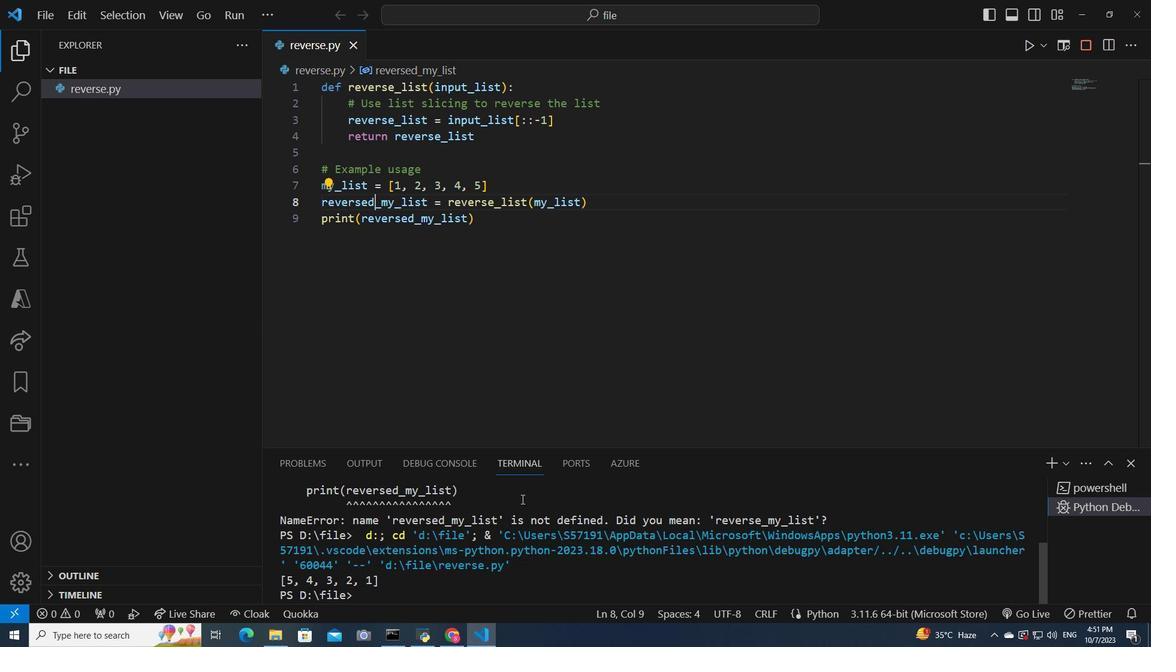 
Action: Mouse scrolled (520, 497) with delta (0, 0)
Screenshot: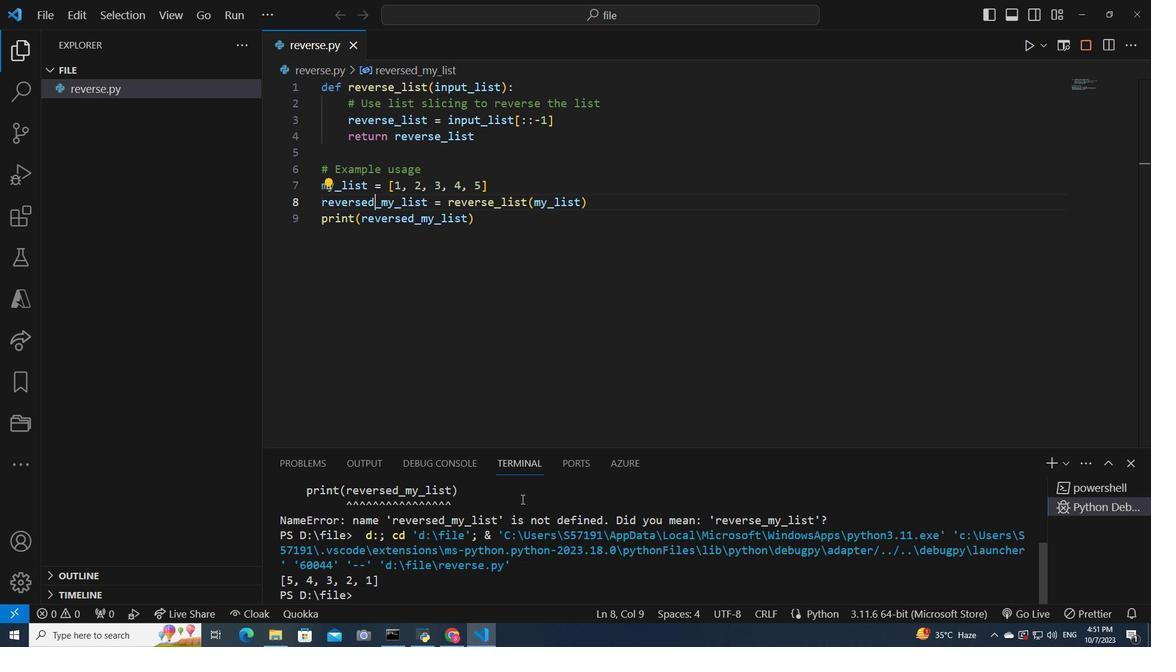 
Action: Mouse scrolled (520, 497) with delta (0, 0)
Screenshot: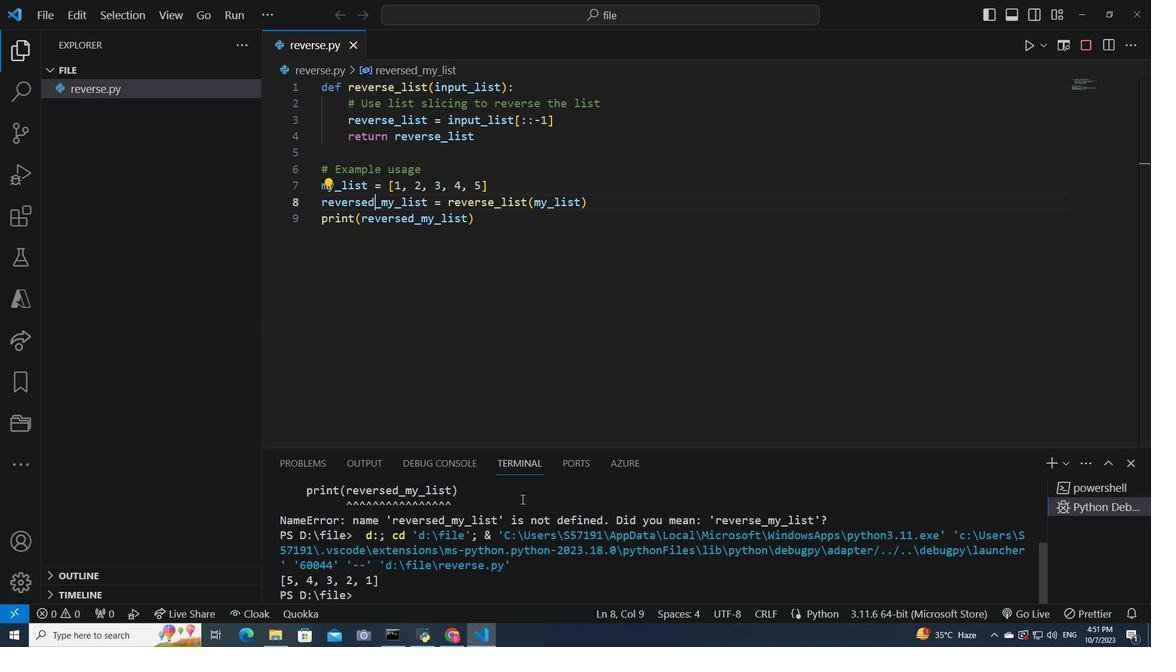 
Action: Mouse moved to (302, 460)
Screenshot: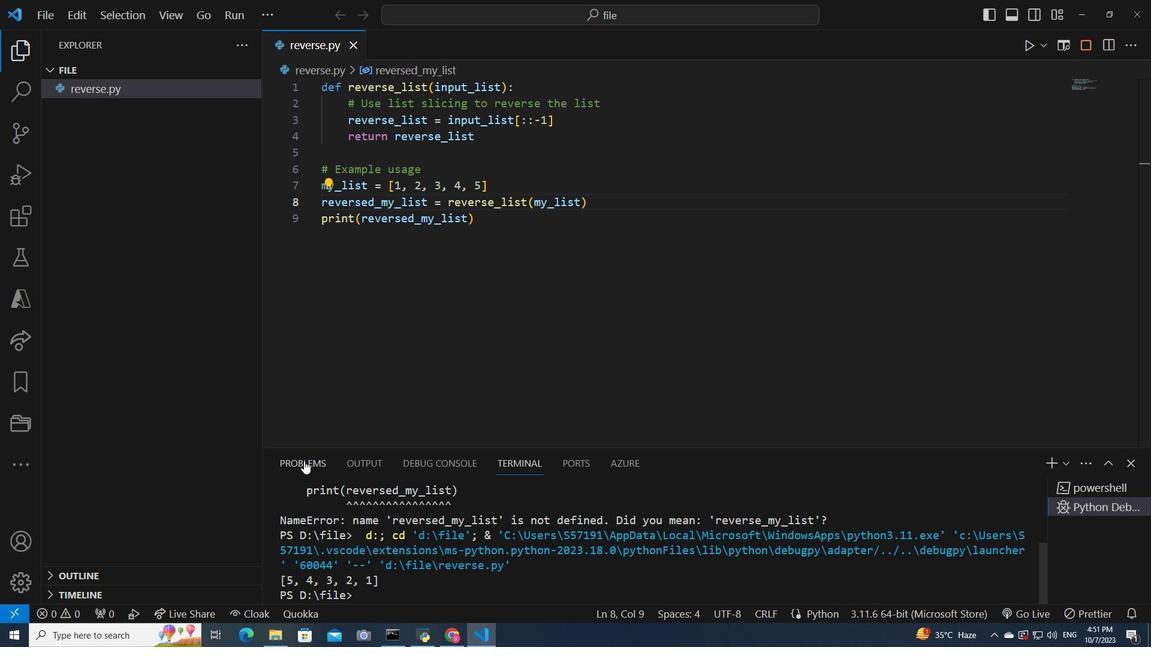
Action: Mouse pressed left at (302, 460)
Screenshot: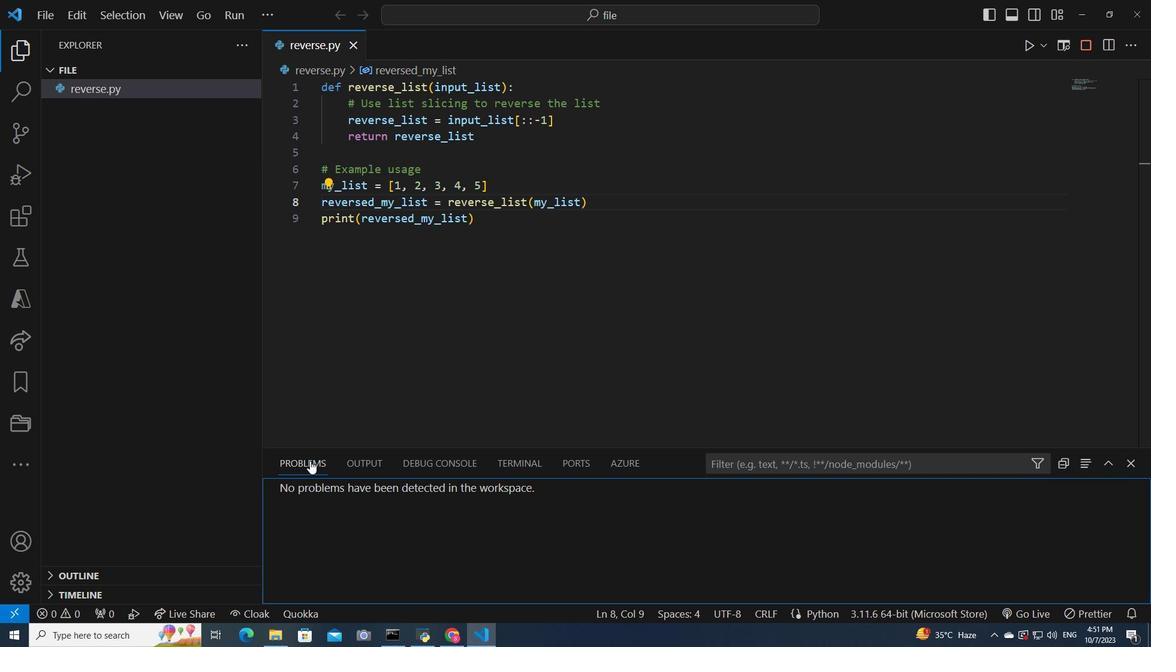 
Action: Mouse moved to (349, 463)
Screenshot: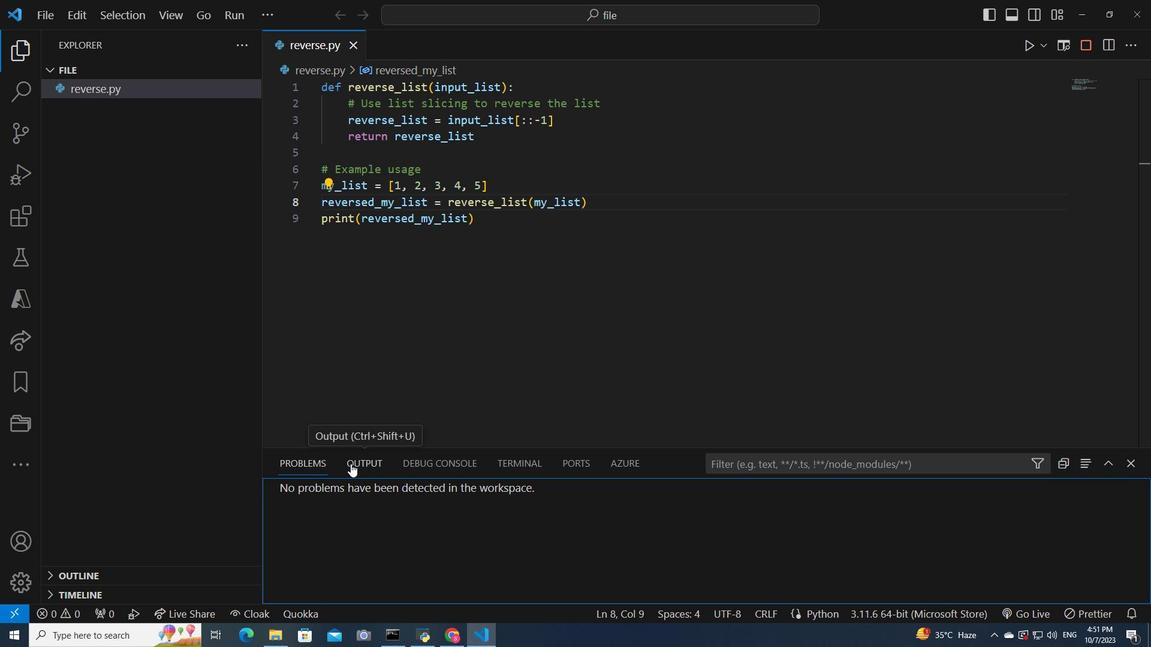
Action: Mouse pressed left at (349, 463)
Screenshot: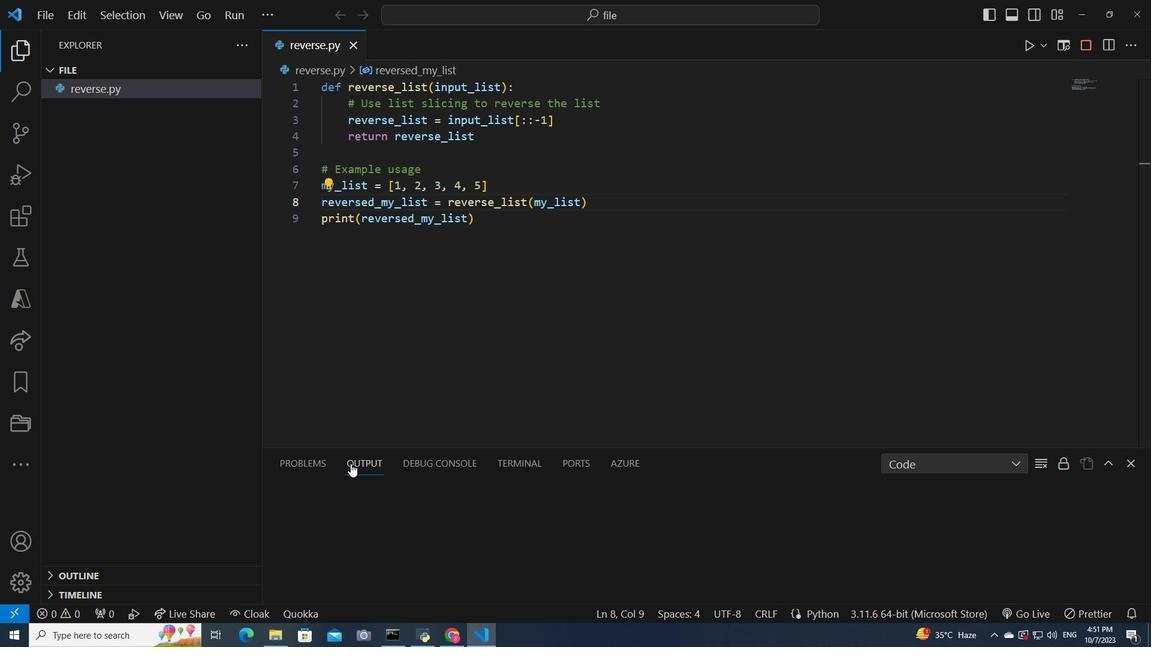 
Action: Mouse moved to (415, 466)
Screenshot: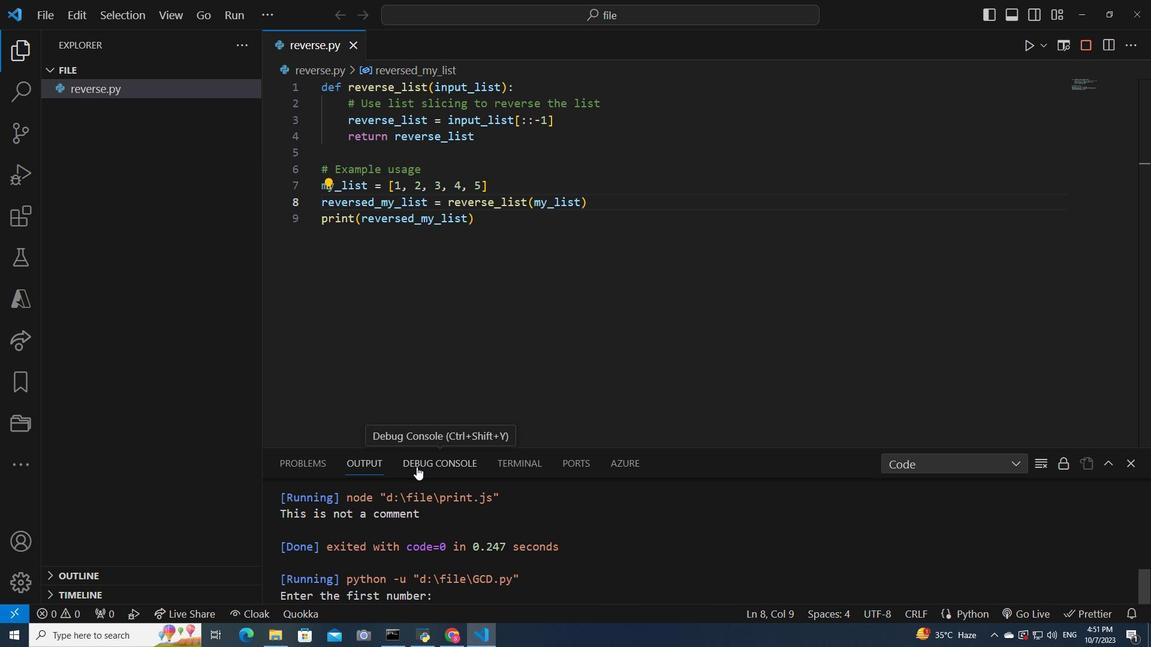 
Action: Mouse pressed left at (415, 466)
Screenshot: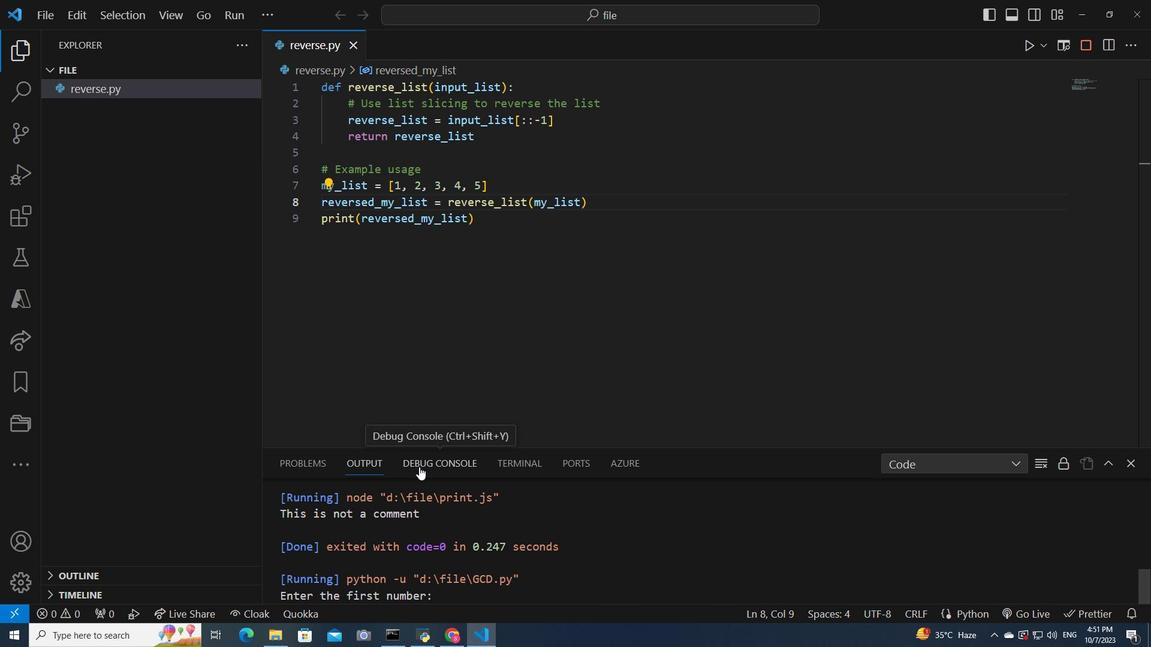 
Action: Mouse moved to (523, 467)
Screenshot: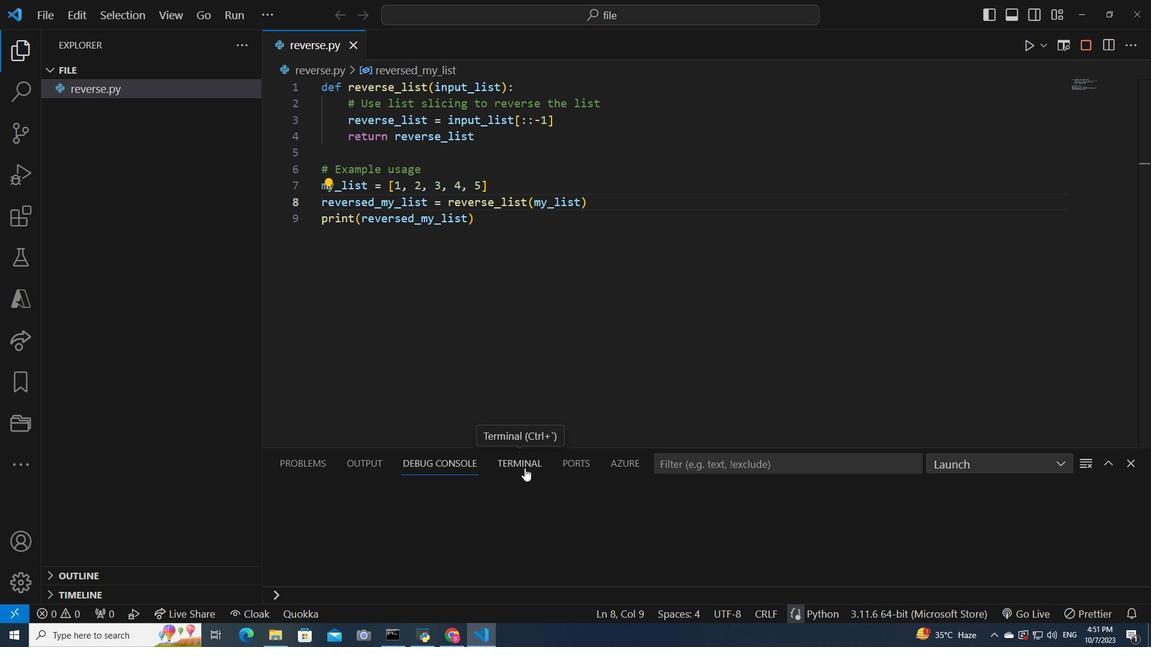 
Action: Mouse pressed left at (523, 467)
Screenshot: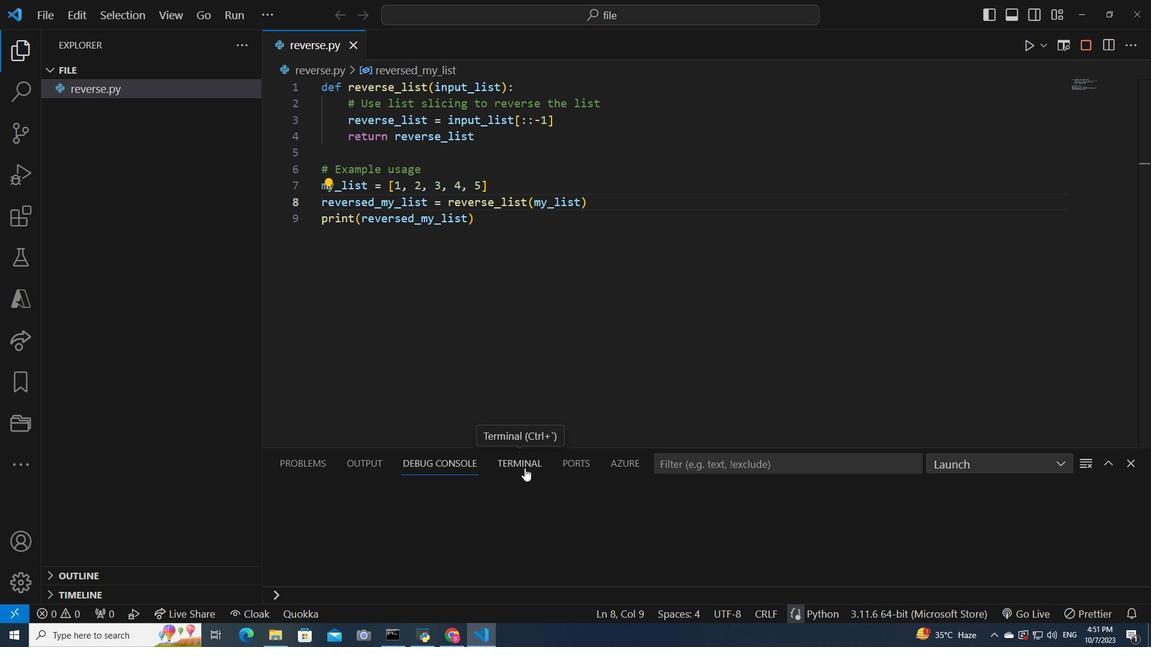 
Action: Mouse moved to (580, 502)
Screenshot: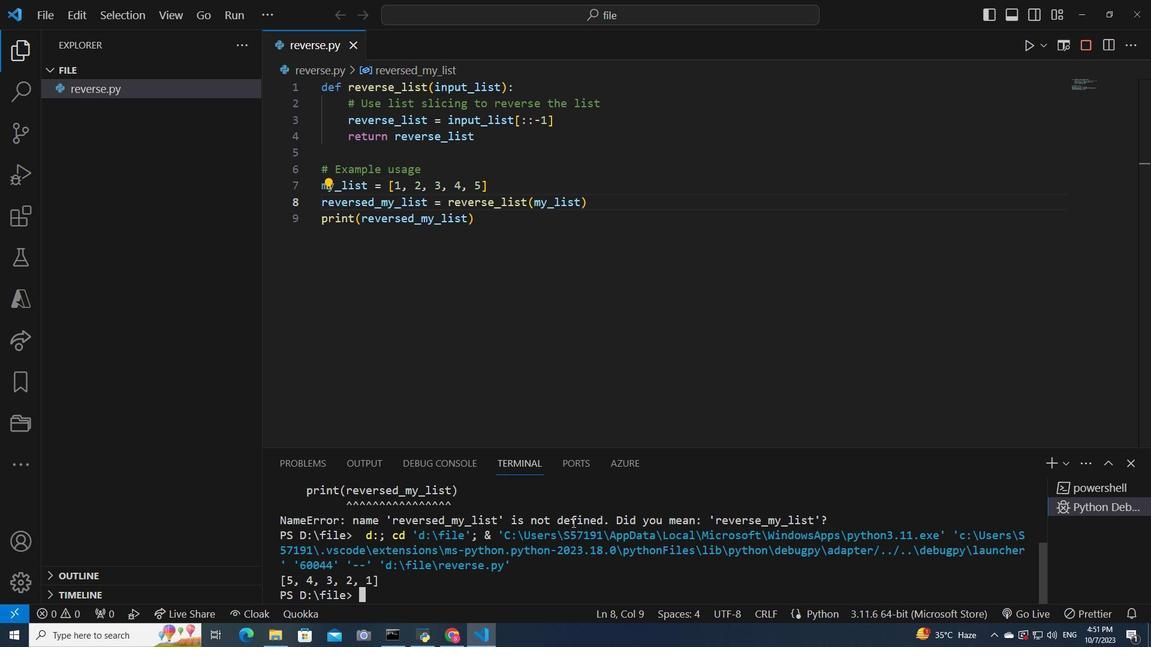 
Action: Mouse scrolled (580, 502) with delta (0, 0)
Screenshot: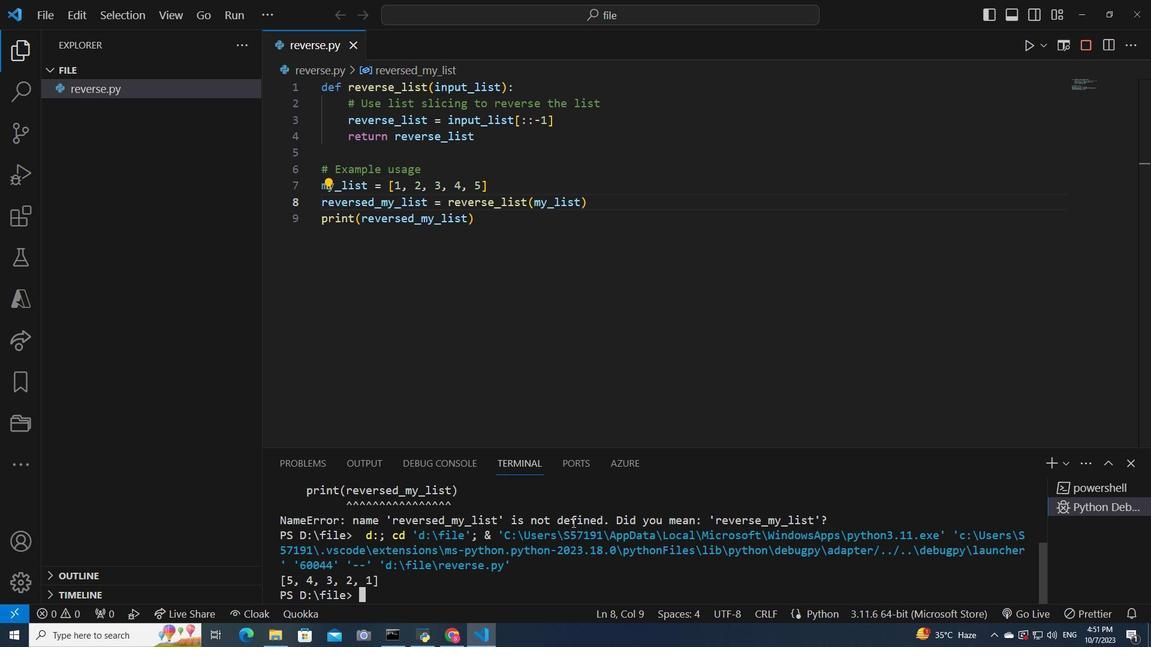 
Action: Mouse moved to (576, 512)
Screenshot: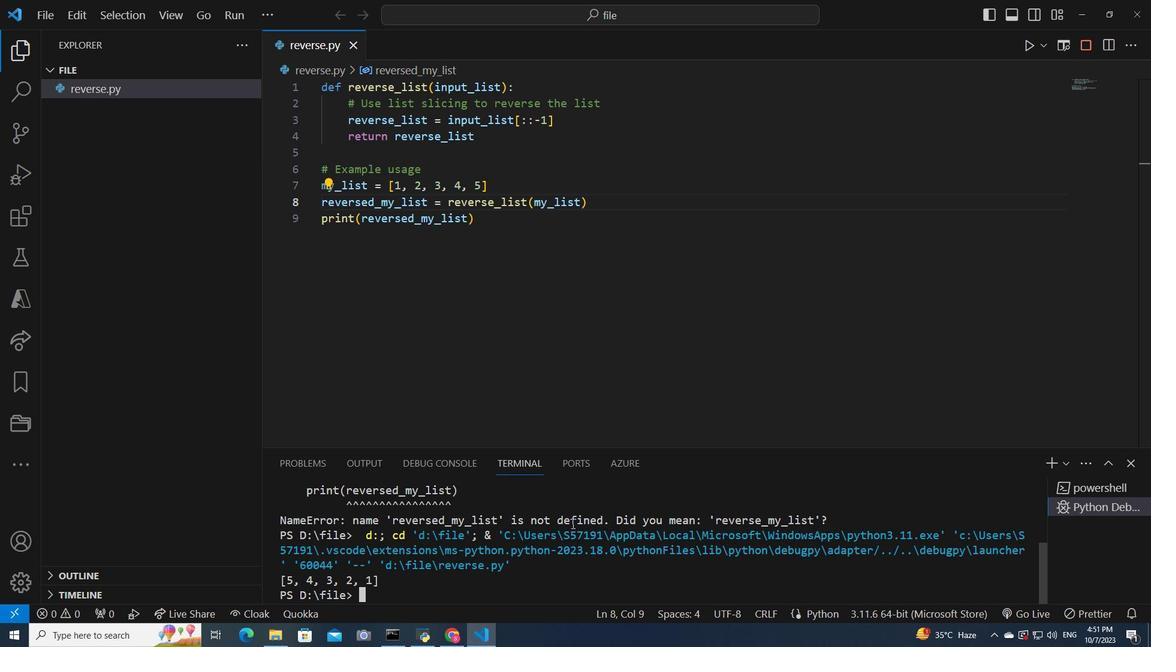 
Action: Mouse scrolled (576, 511) with delta (0, 0)
Screenshot: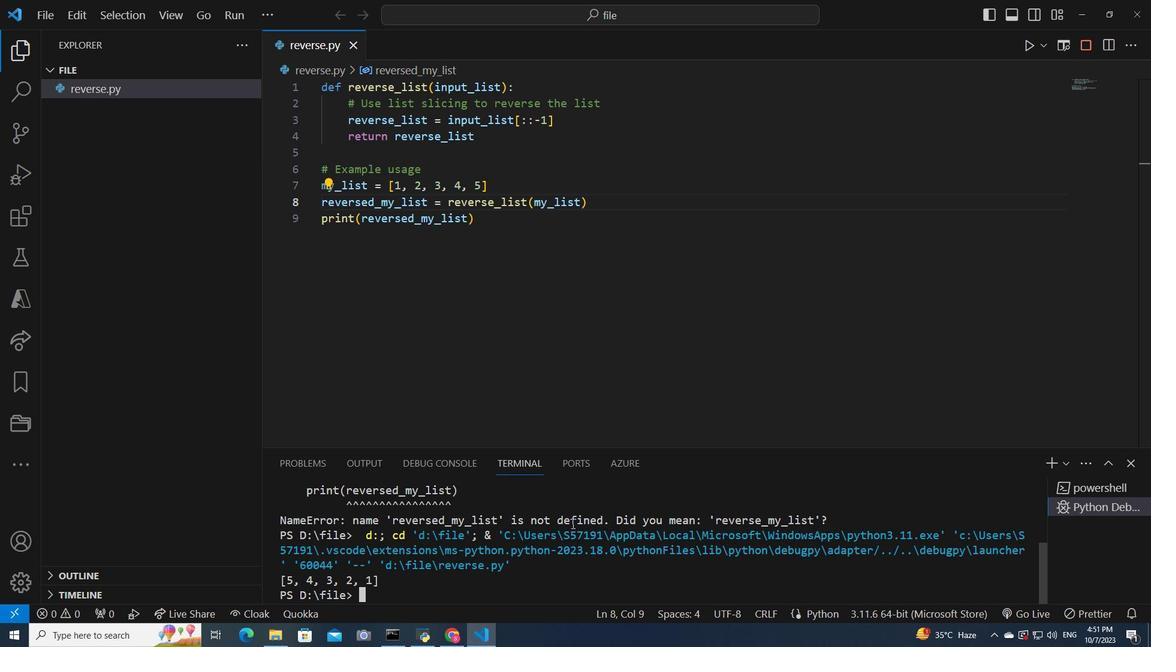 
Action: Mouse moved to (375, 463)
Screenshot: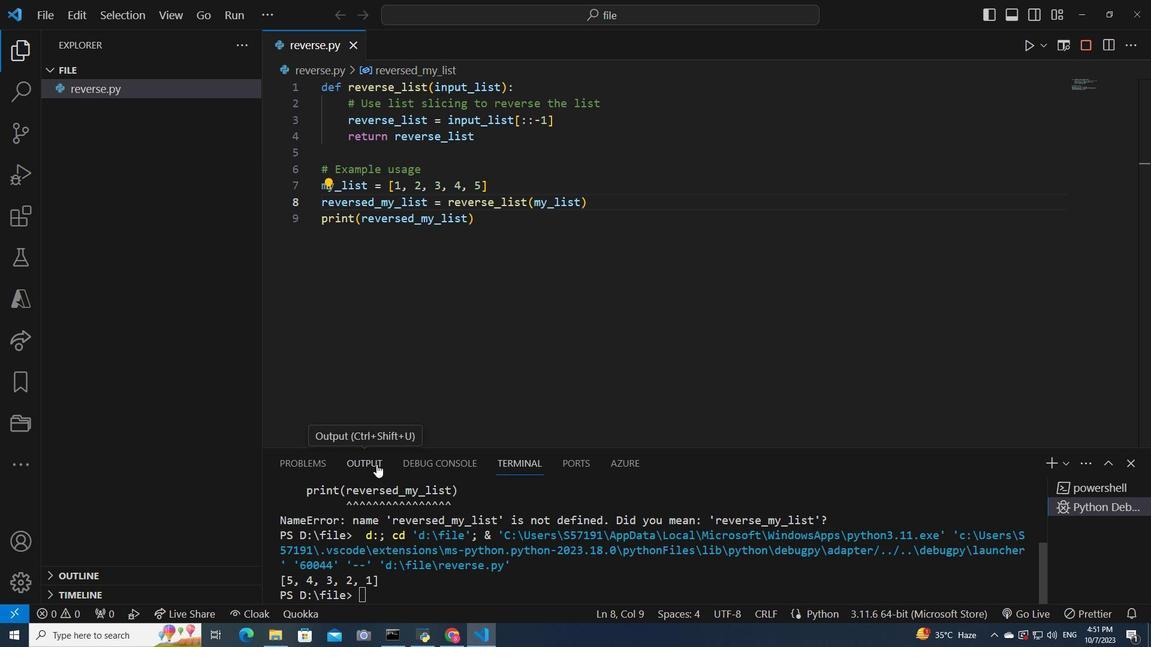 
Action: Mouse pressed left at (375, 463)
Screenshot: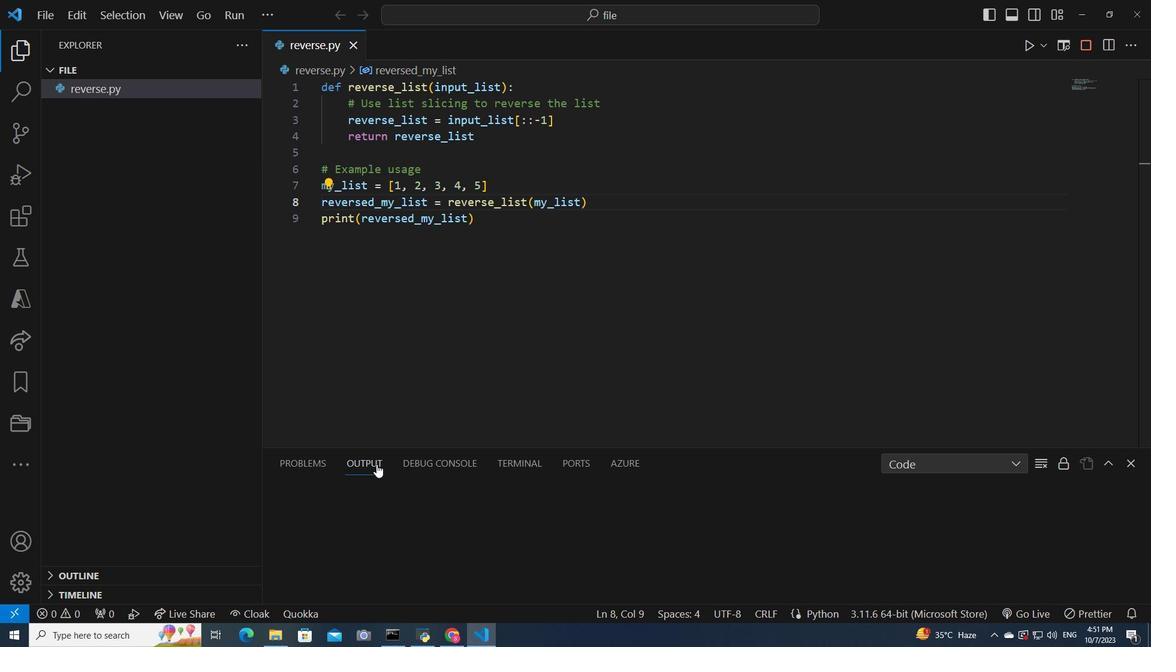 
Action: Mouse moved to (1028, 41)
Screenshot: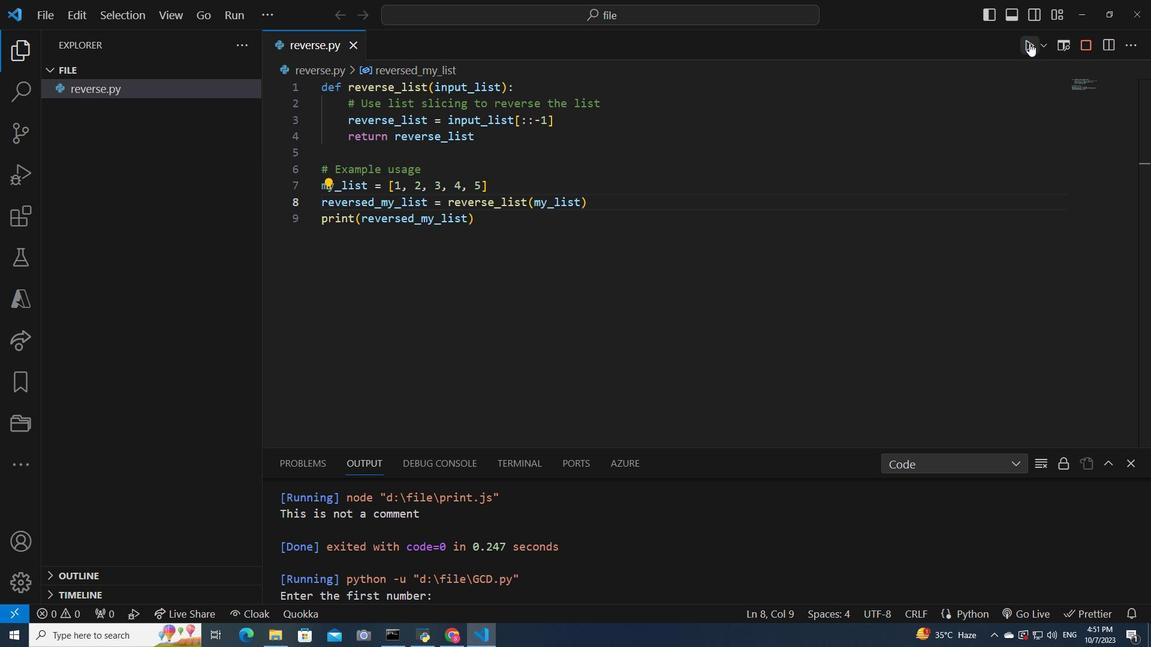 
Action: Mouse pressed left at (1028, 41)
Screenshot: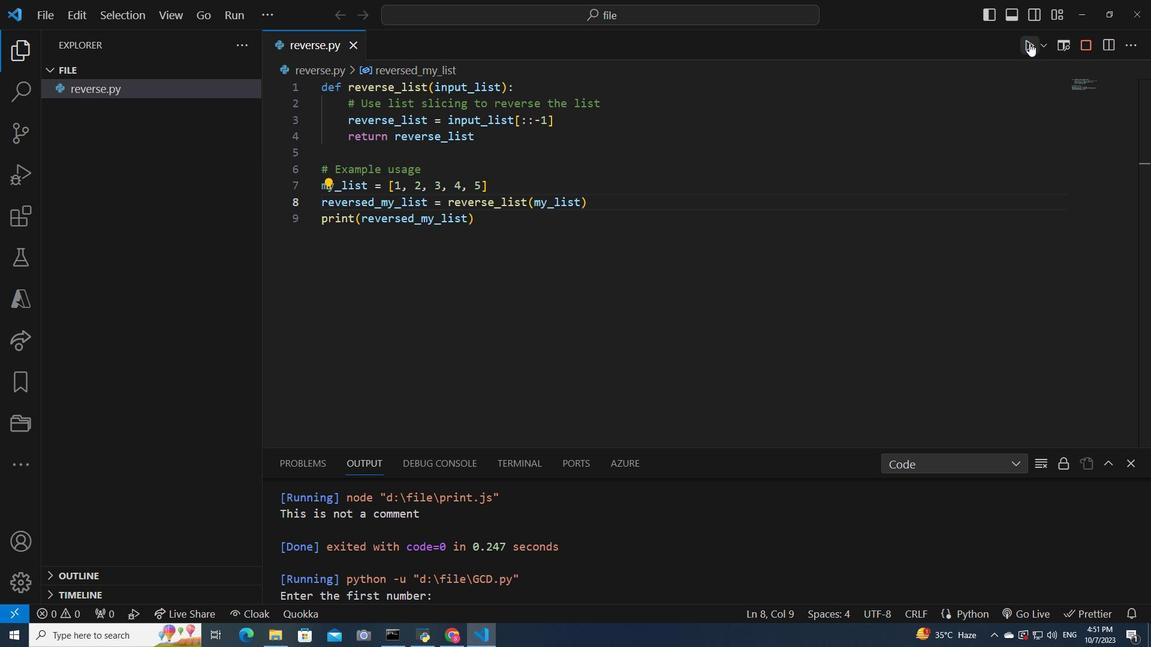 
Action: Mouse moved to (1118, 572)
Screenshot: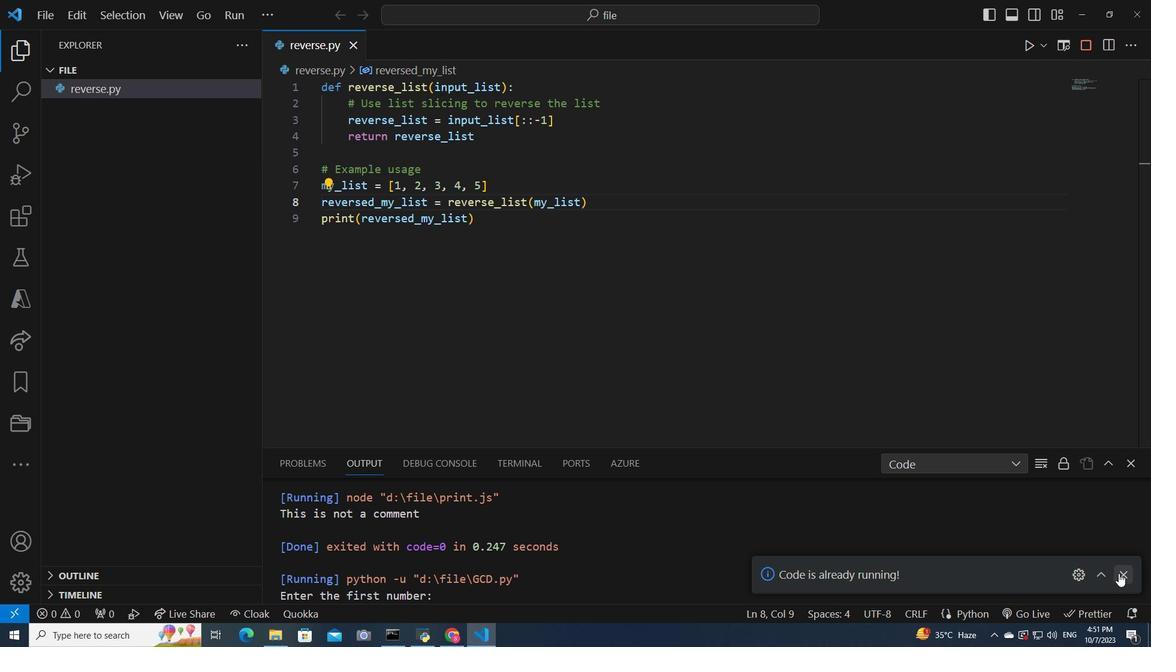 
Action: Mouse pressed left at (1118, 572)
Screenshot: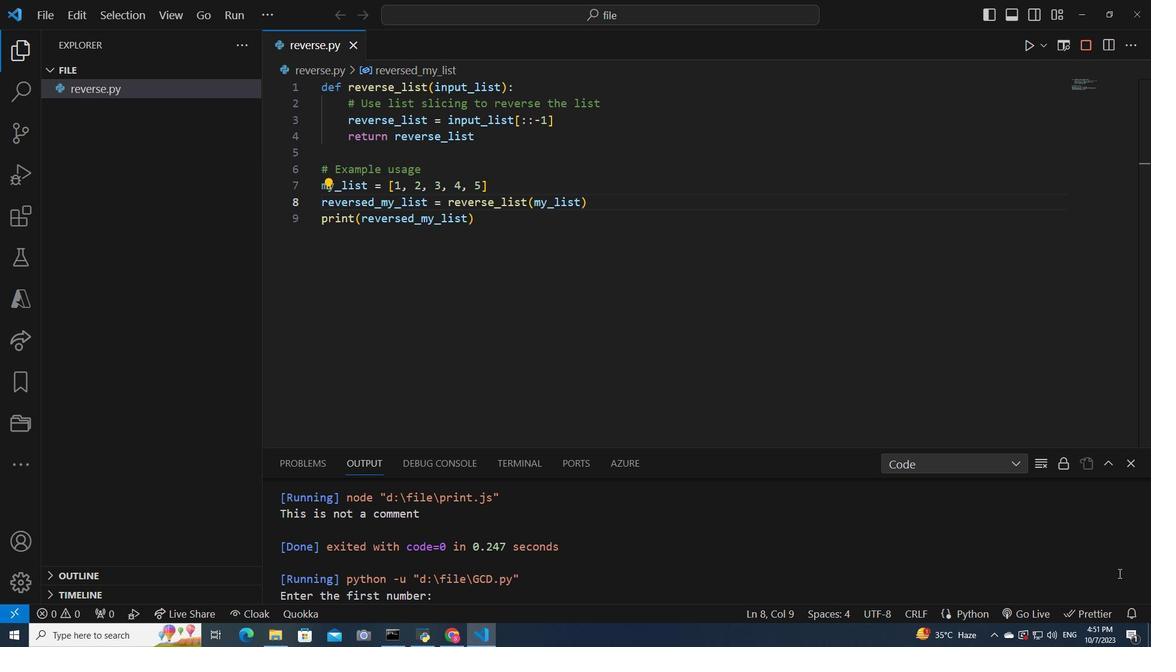 
Action: Mouse moved to (778, 305)
Screenshot: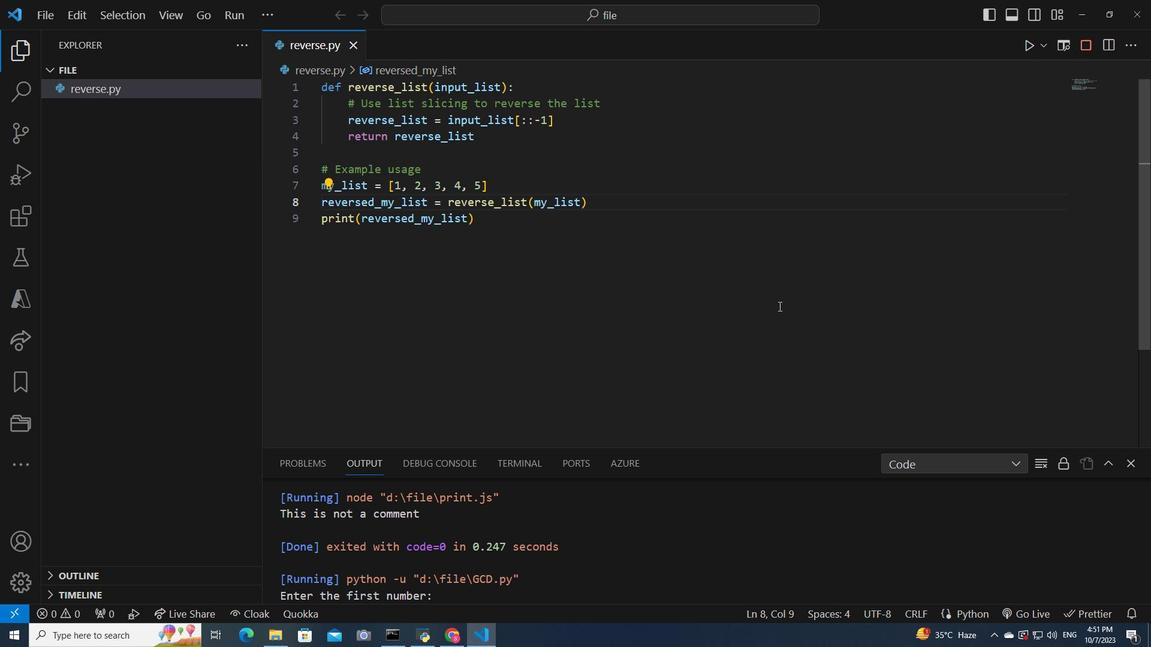 
Action: Mouse scrolled (778, 304) with delta (0, 0)
Screenshot: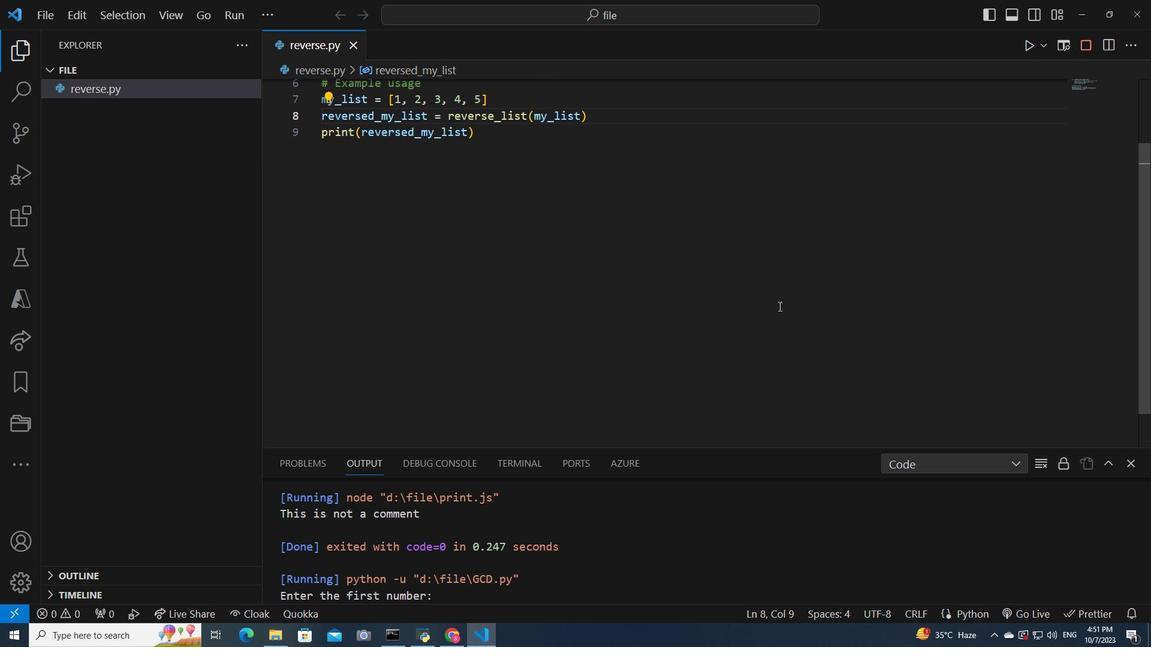
Action: Mouse scrolled (778, 304) with delta (0, 0)
Screenshot: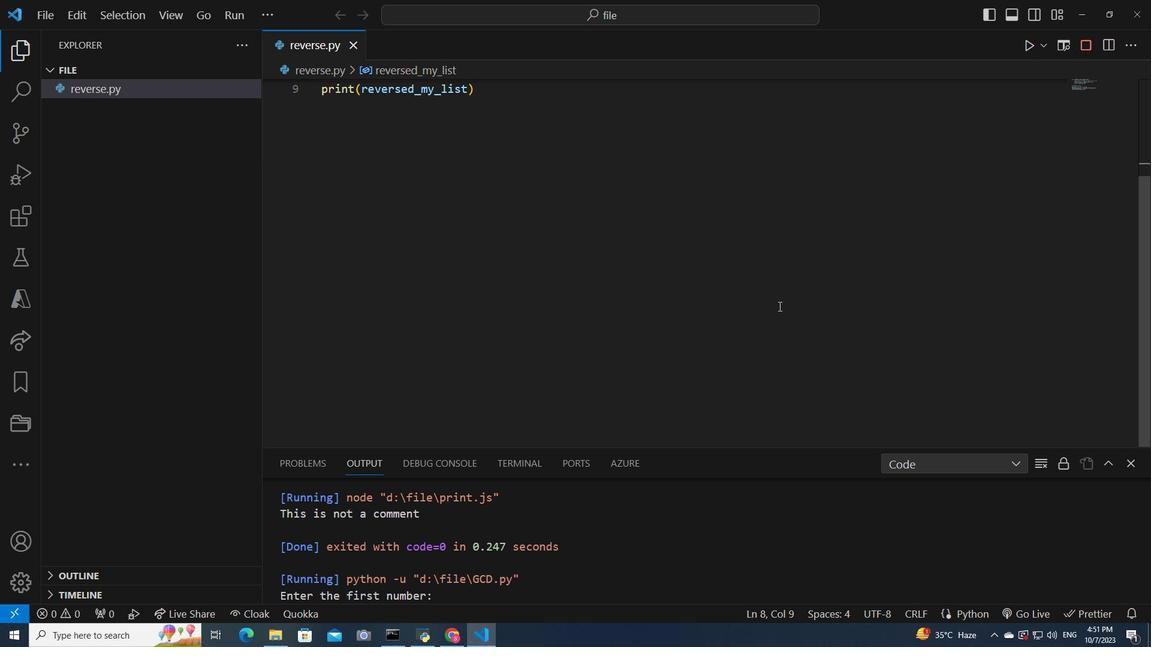
Action: Mouse scrolled (778, 304) with delta (0, 0)
Screenshot: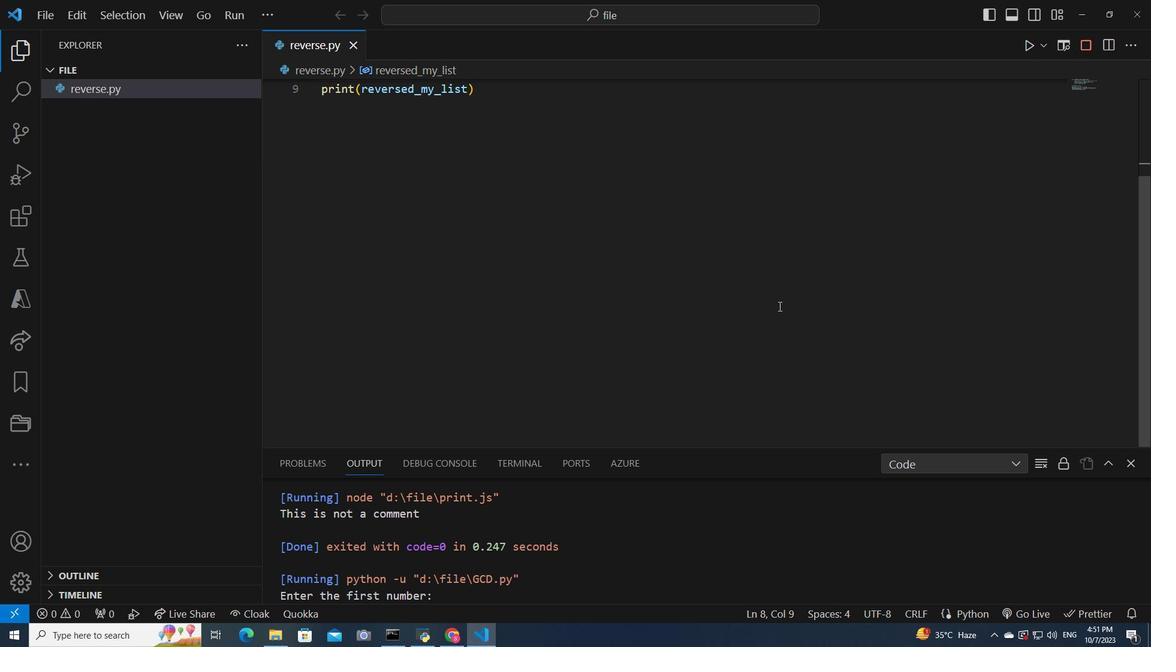 
Action: Mouse moved to (521, 566)
Screenshot: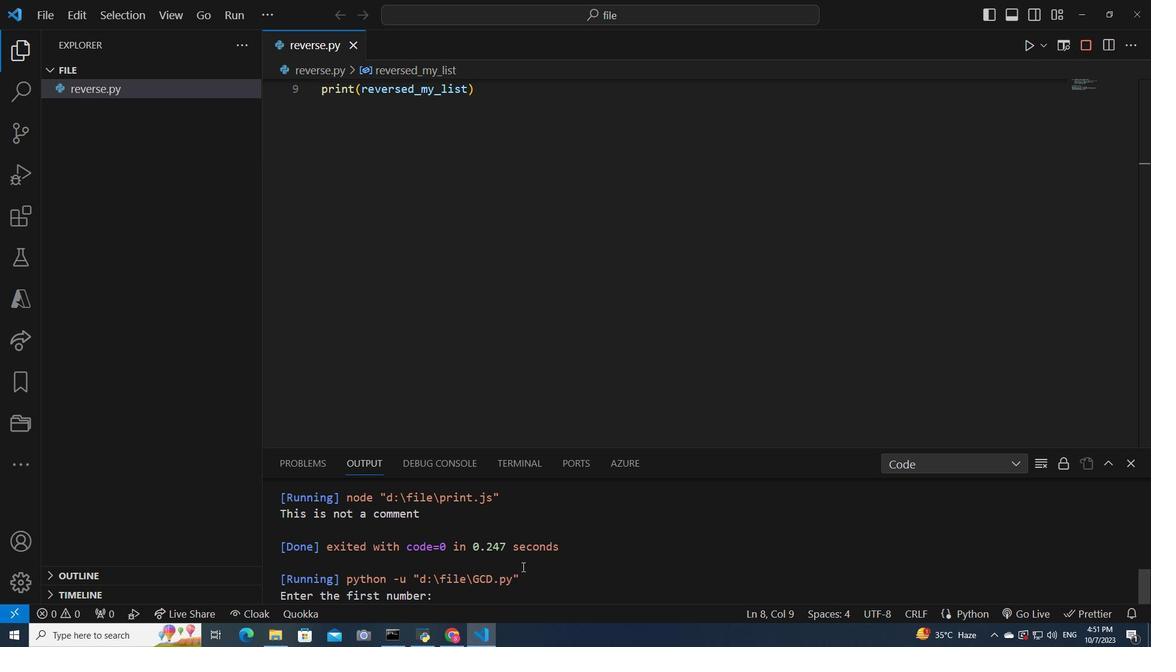 
Action: Mouse scrolled (521, 565) with delta (0, 0)
Screenshot: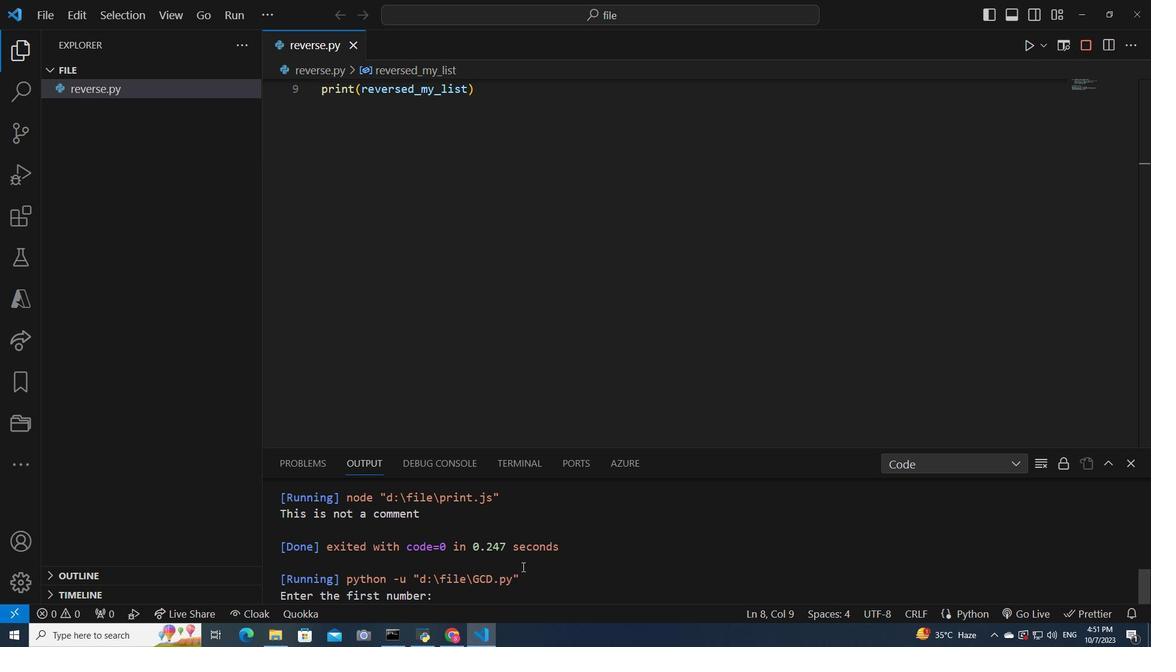 
Action: Mouse scrolled (521, 565) with delta (0, 0)
Screenshot: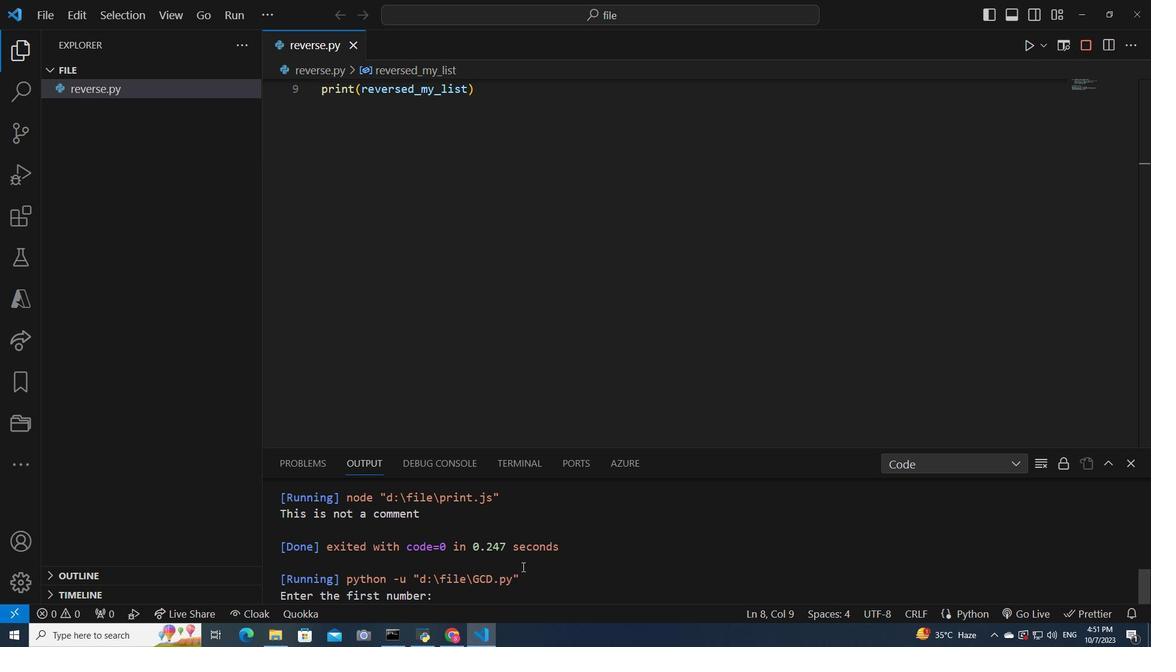 
Action: Mouse scrolled (521, 566) with delta (0, 0)
Screenshot: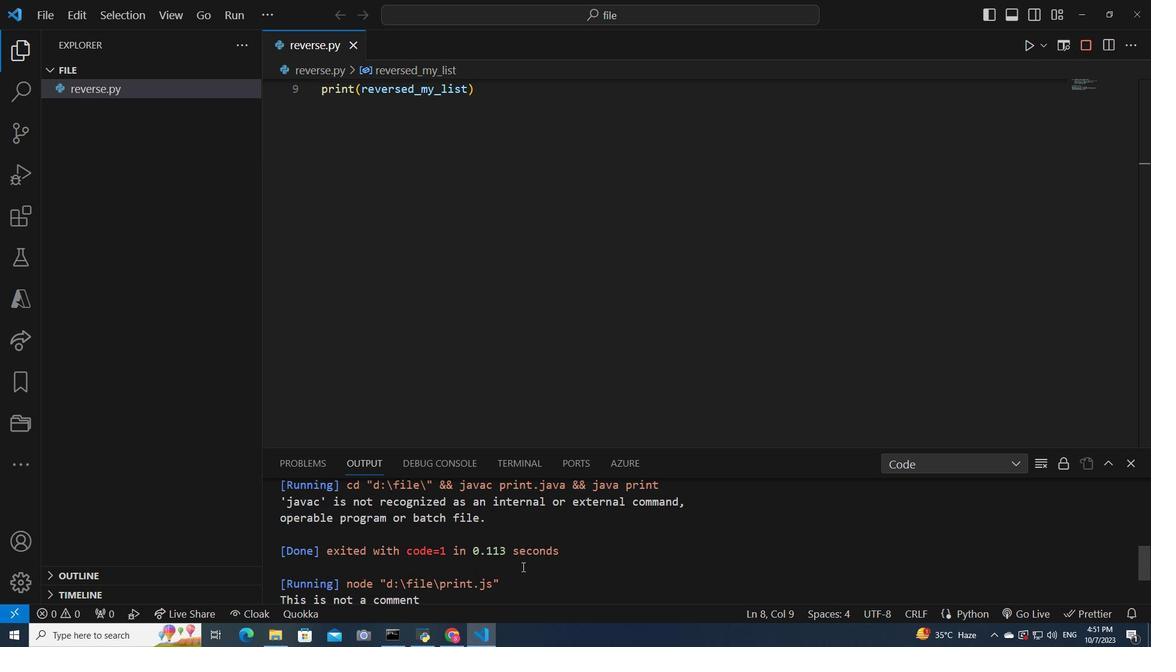 
Action: Mouse scrolled (521, 566) with delta (0, 0)
Screenshot: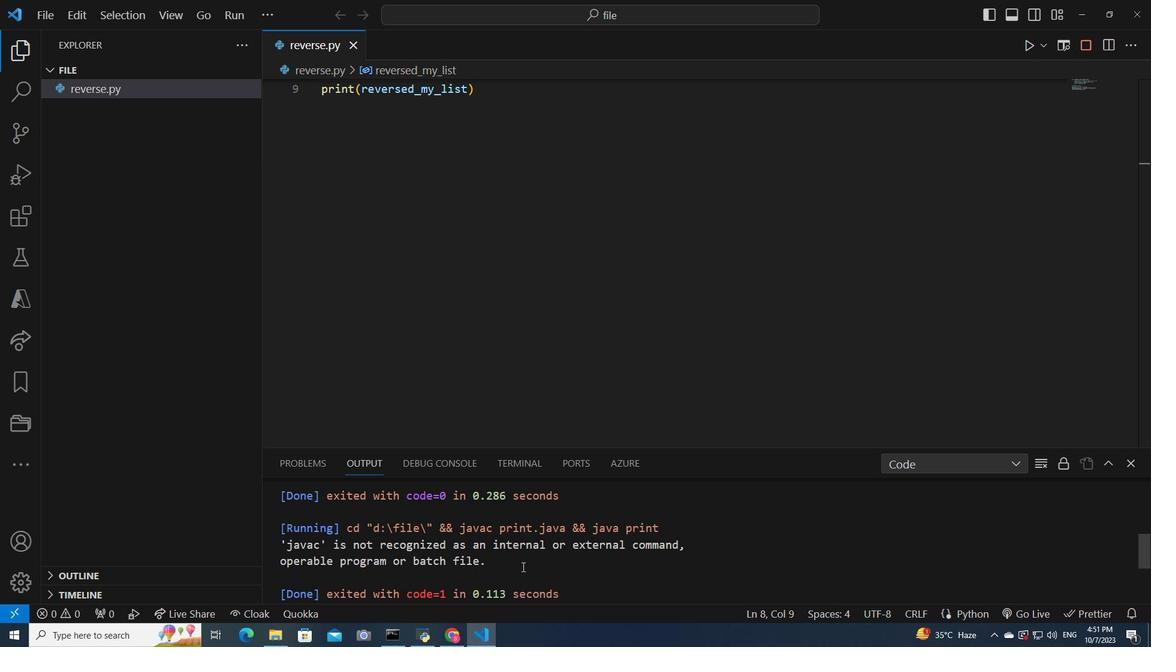 
Action: Mouse scrolled (521, 566) with delta (0, 0)
Screenshot: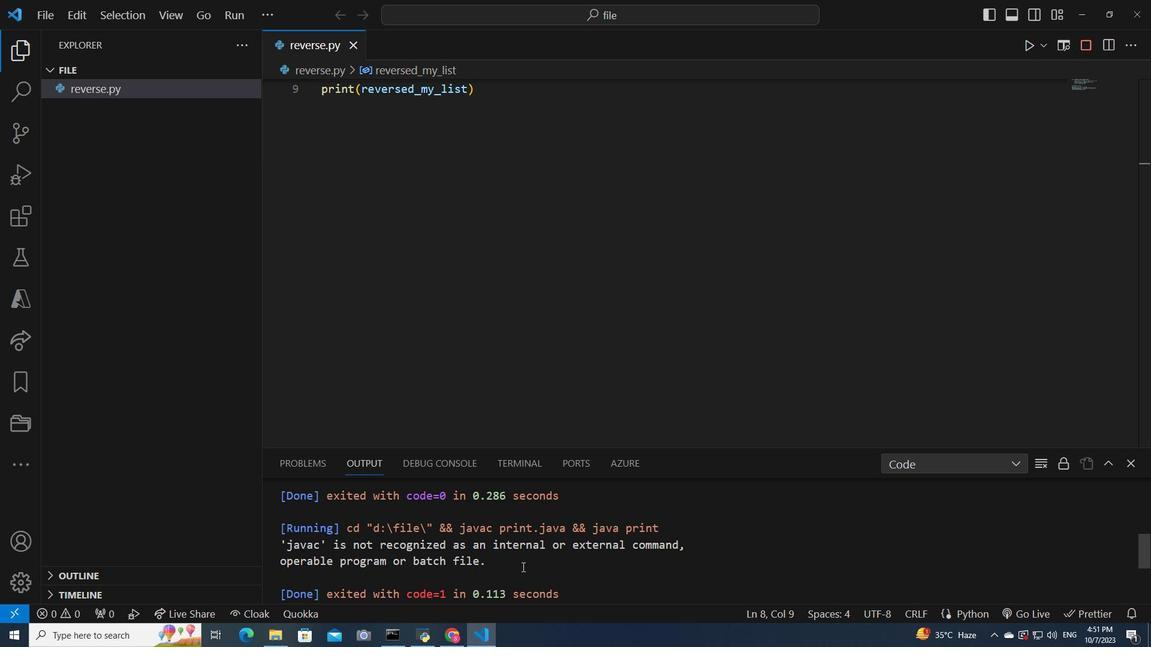 
Action: Mouse scrolled (521, 565) with delta (0, 0)
Screenshot: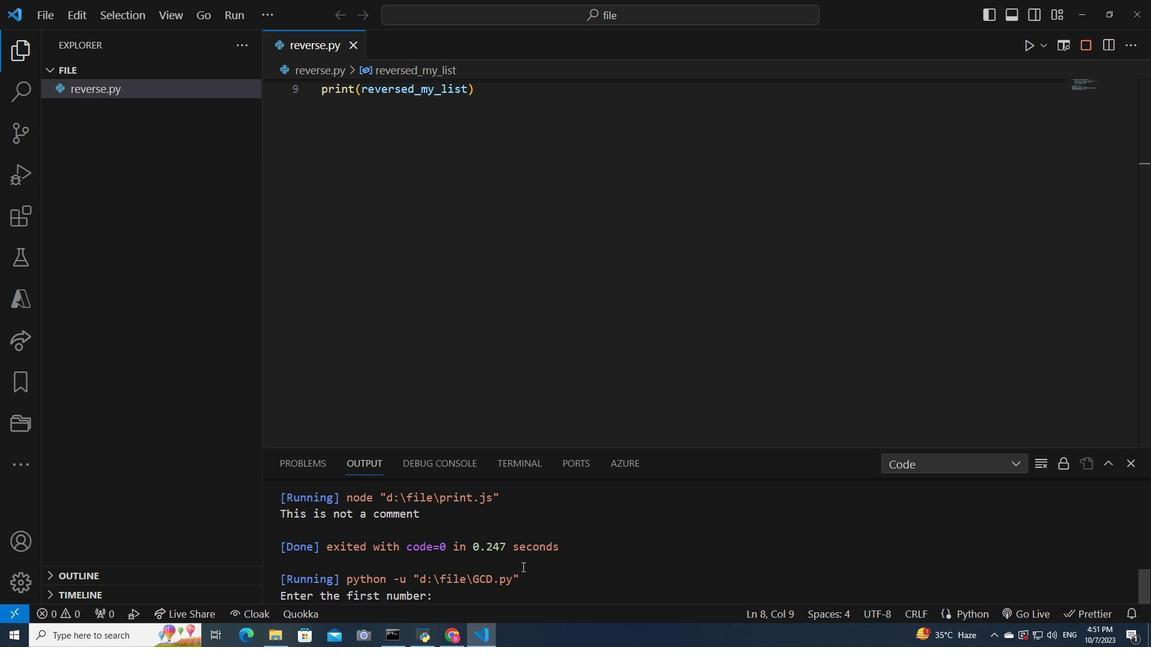 
Action: Mouse scrolled (521, 565) with delta (0, 0)
Screenshot: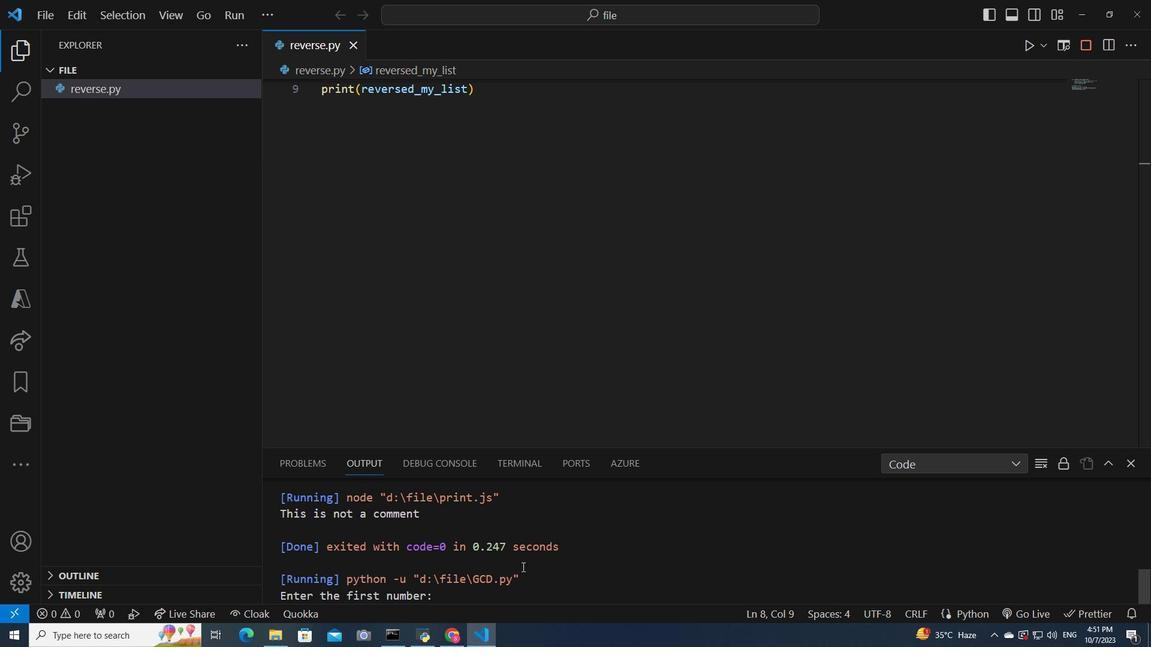 
Action: Mouse scrolled (521, 565) with delta (0, 0)
Screenshot: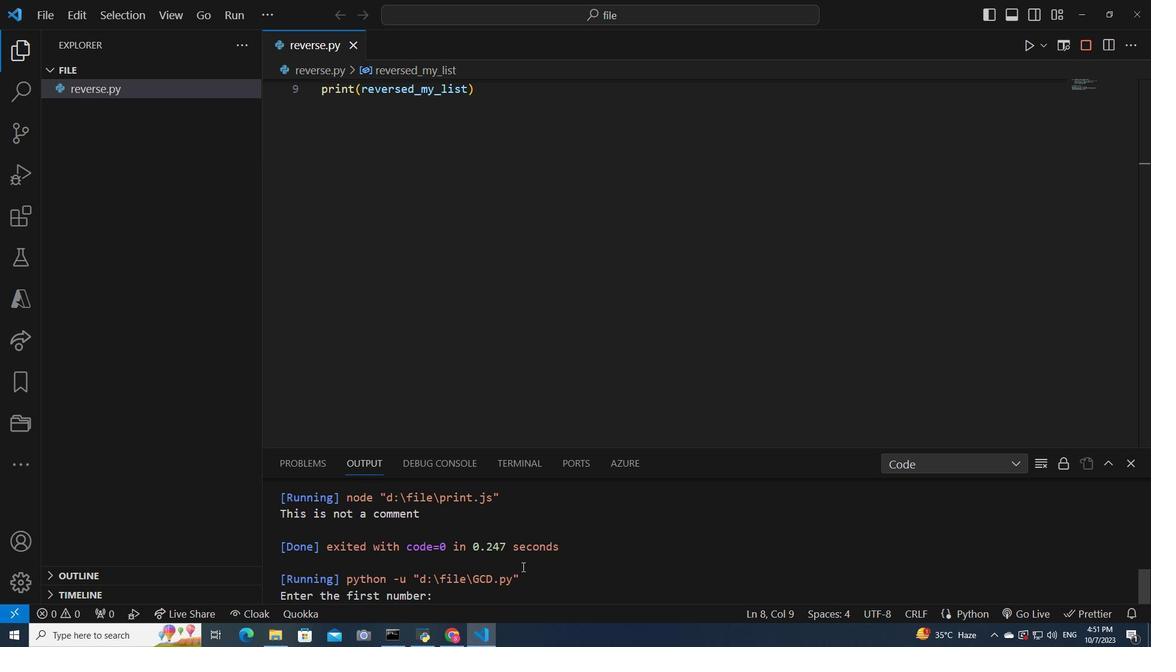 
Action: Mouse scrolled (521, 565) with delta (0, 0)
Screenshot: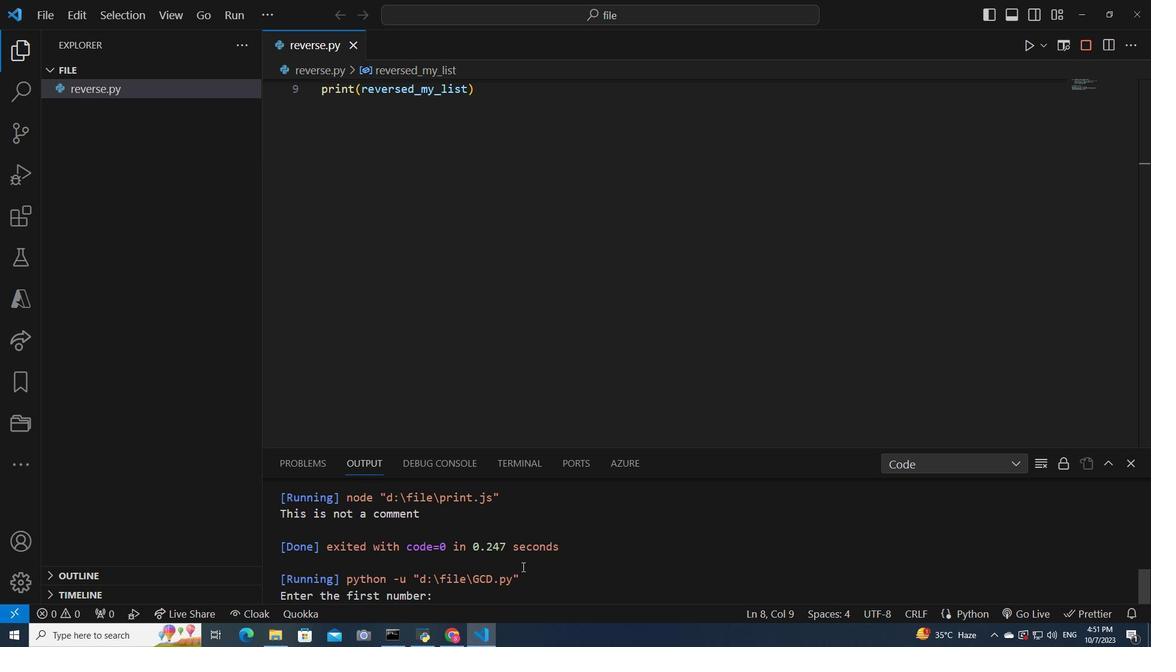 
Action: Mouse moved to (508, 461)
Screenshot: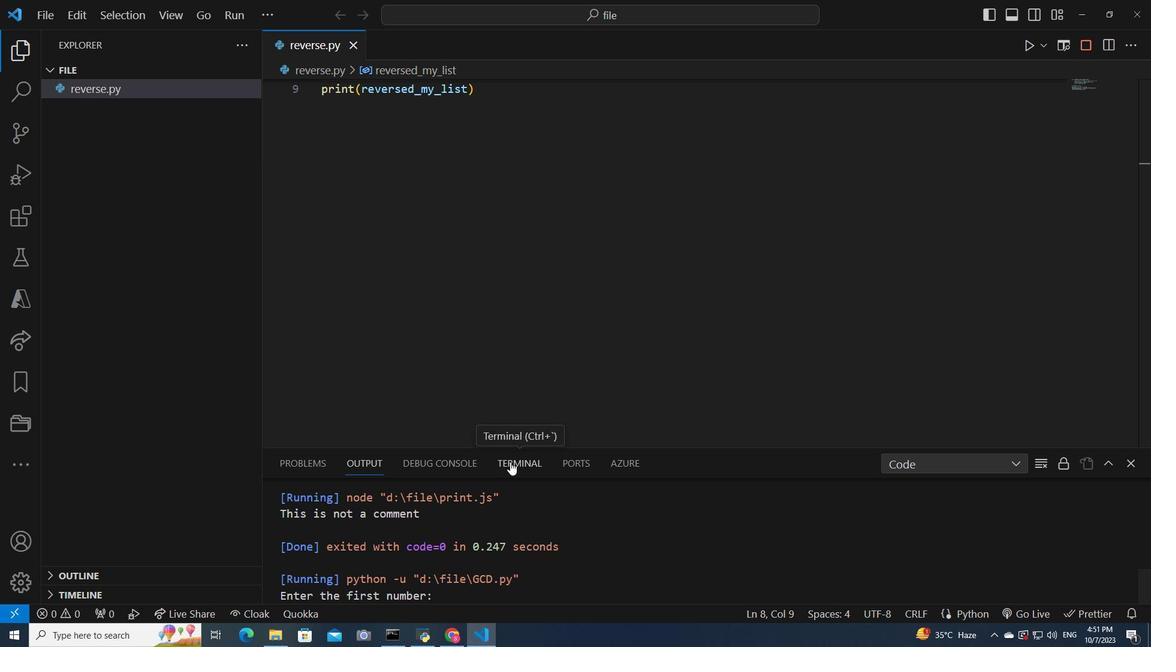 
Action: Mouse pressed left at (508, 461)
Screenshot: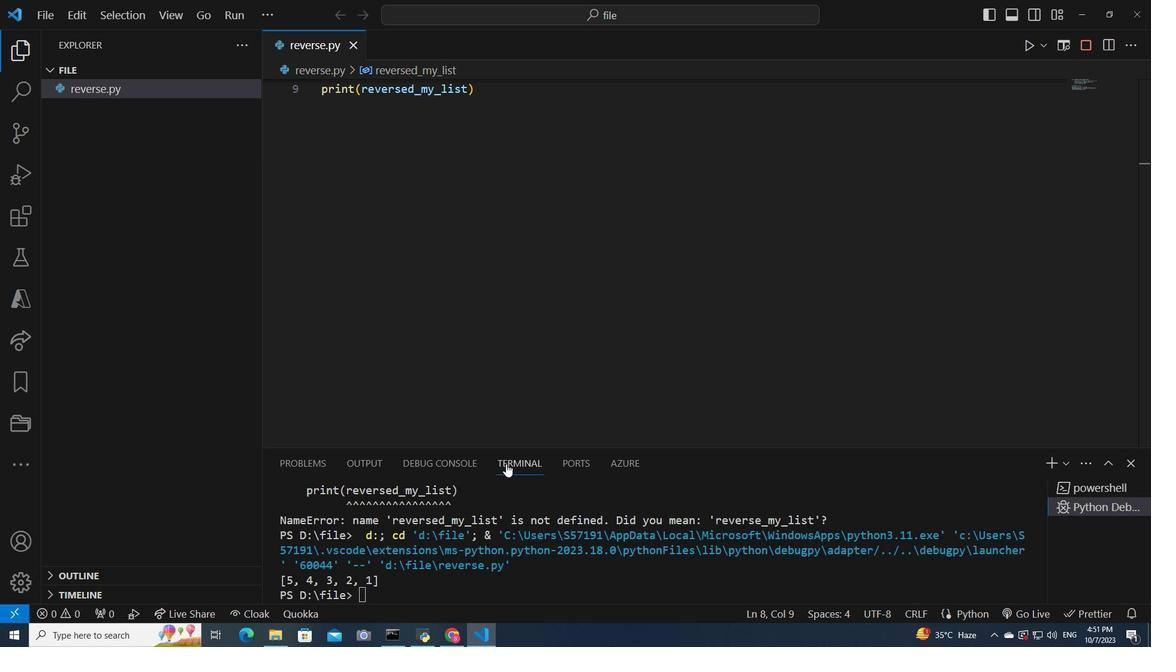 
Action: Mouse moved to (526, 367)
Screenshot: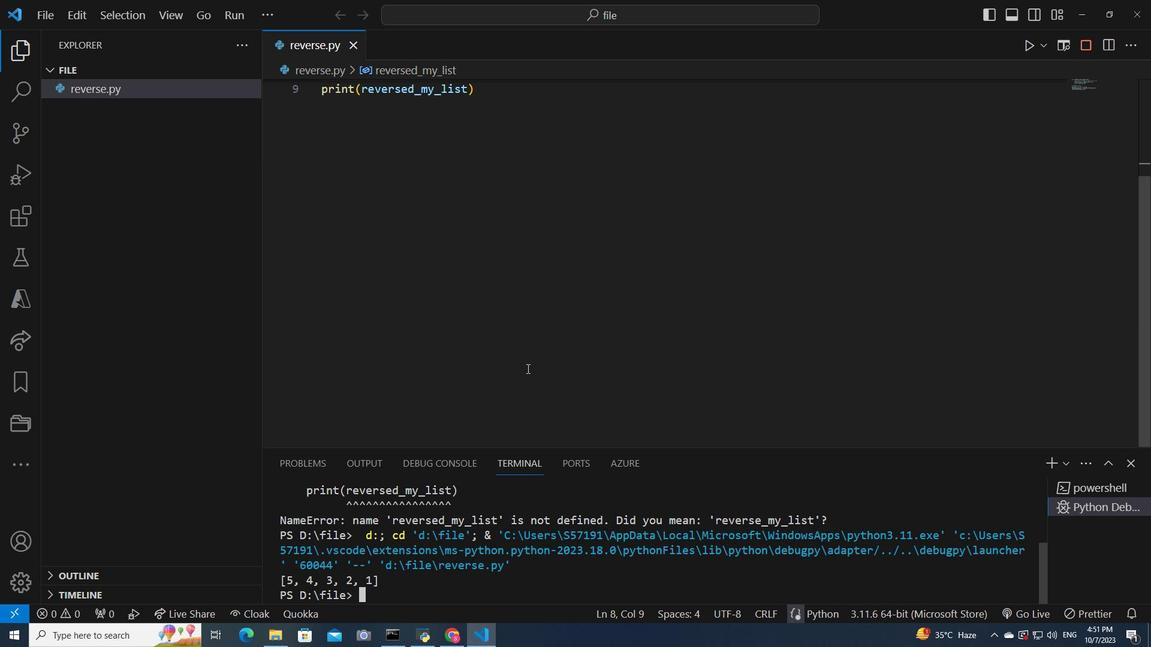 
Action: Mouse scrolled (526, 368) with delta (0, 0)
Screenshot: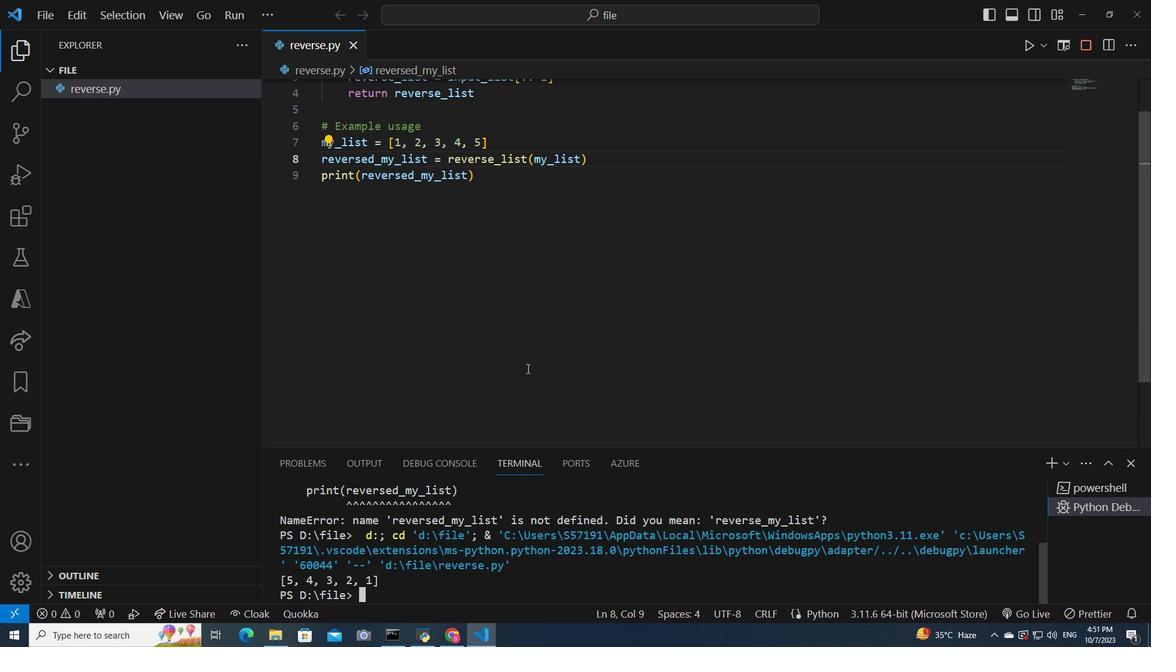 
Action: Mouse scrolled (526, 368) with delta (0, 0)
Screenshot: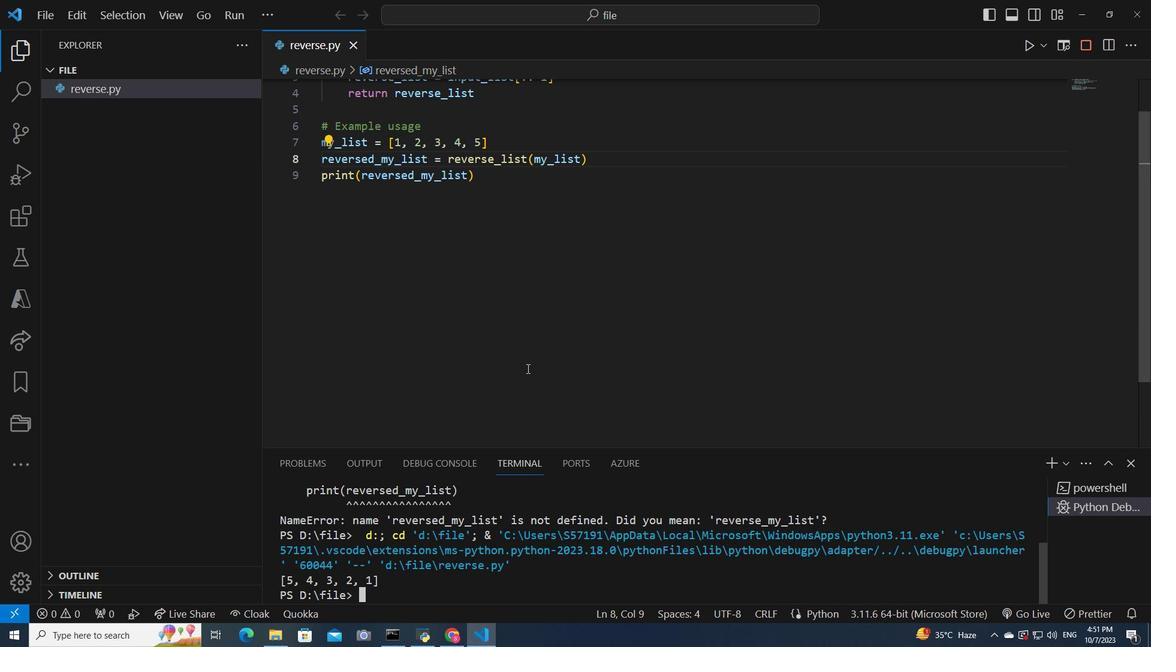 
Action: Mouse scrolled (526, 368) with delta (0, 0)
Screenshot: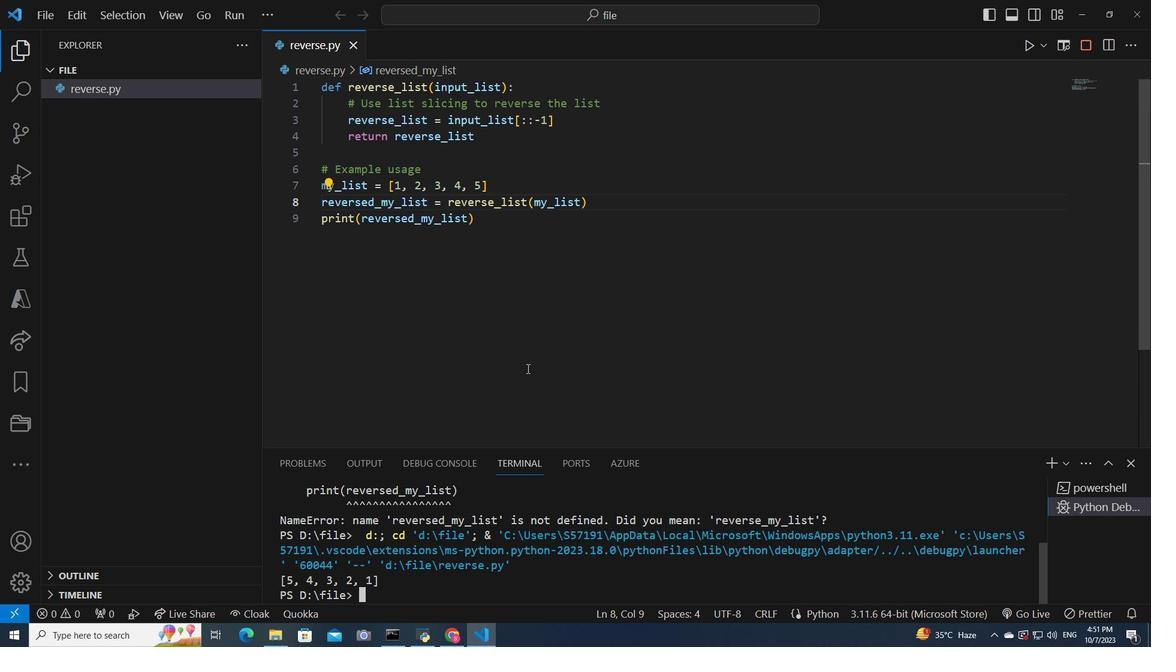 
Action: Mouse scrolled (526, 368) with delta (0, 0)
Screenshot: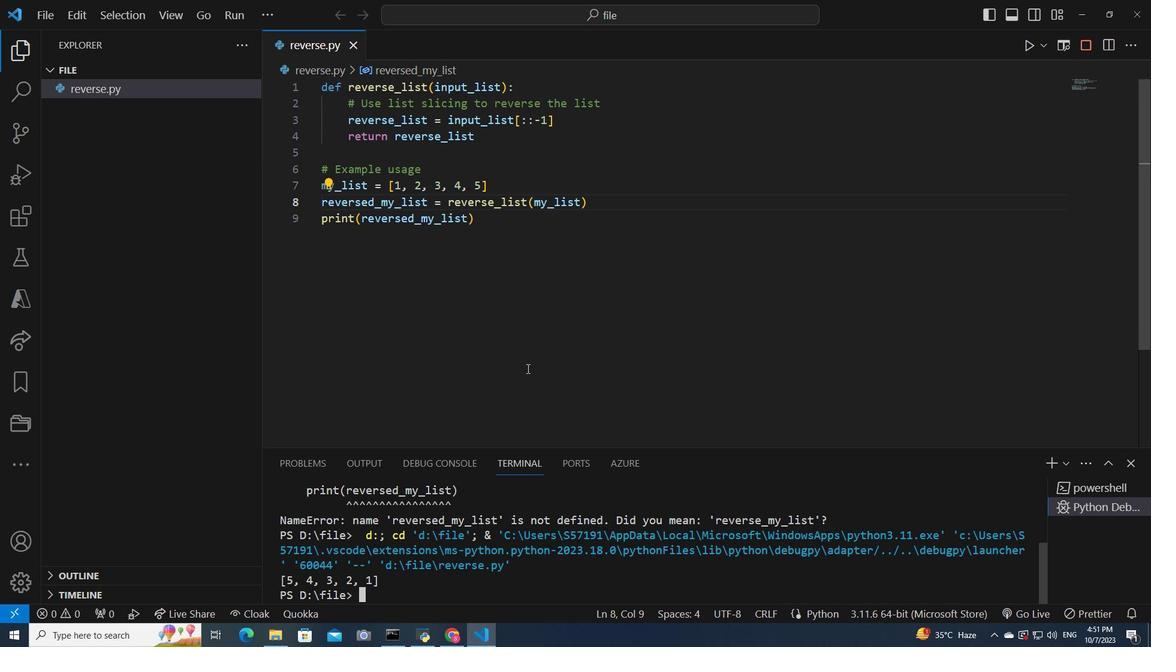 
Action: Mouse moved to (411, 590)
Screenshot: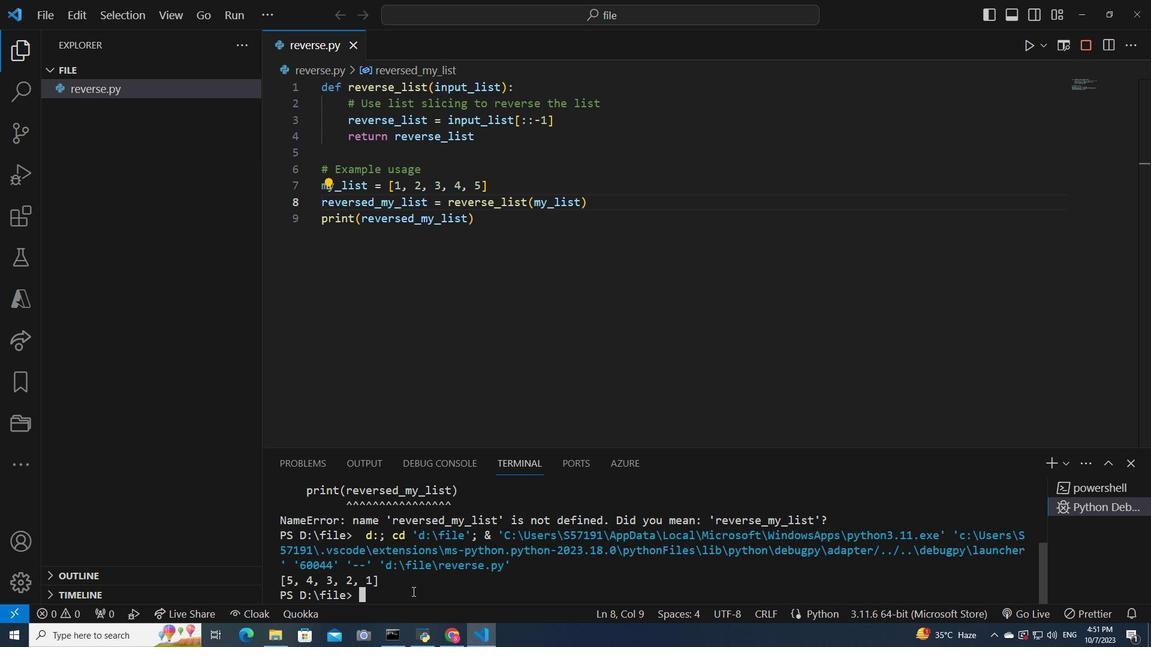 
Action: Mouse pressed left at (411, 590)
Screenshot: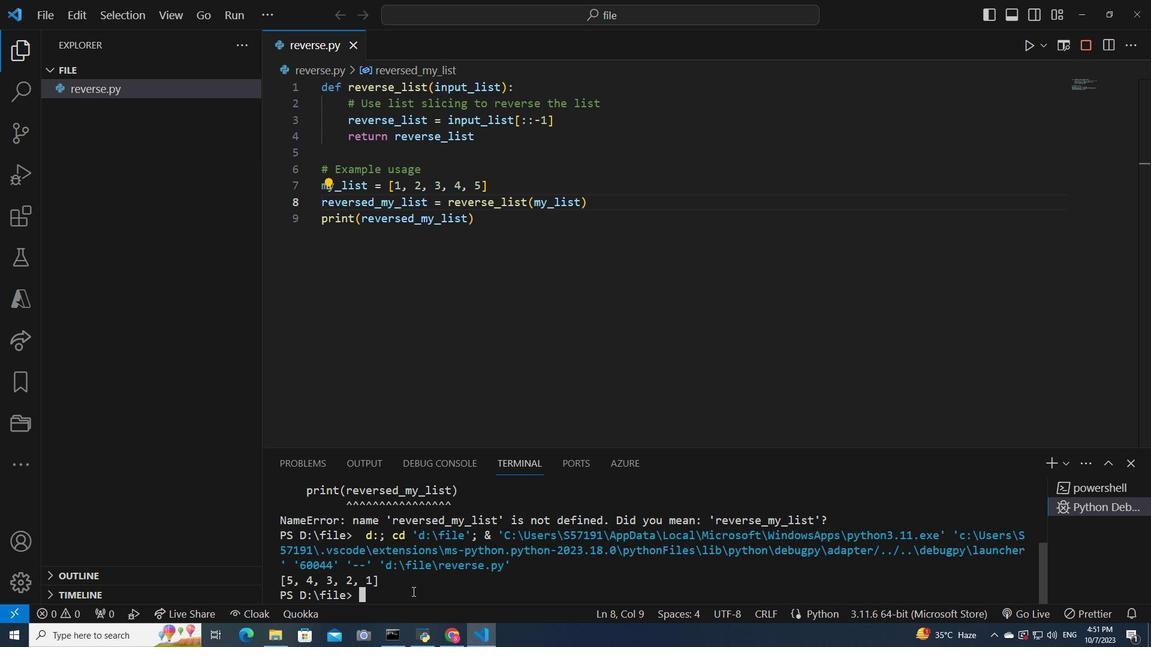 
Action: Key pressed python<Key.space>reverse.py<Key.enter>
Screenshot: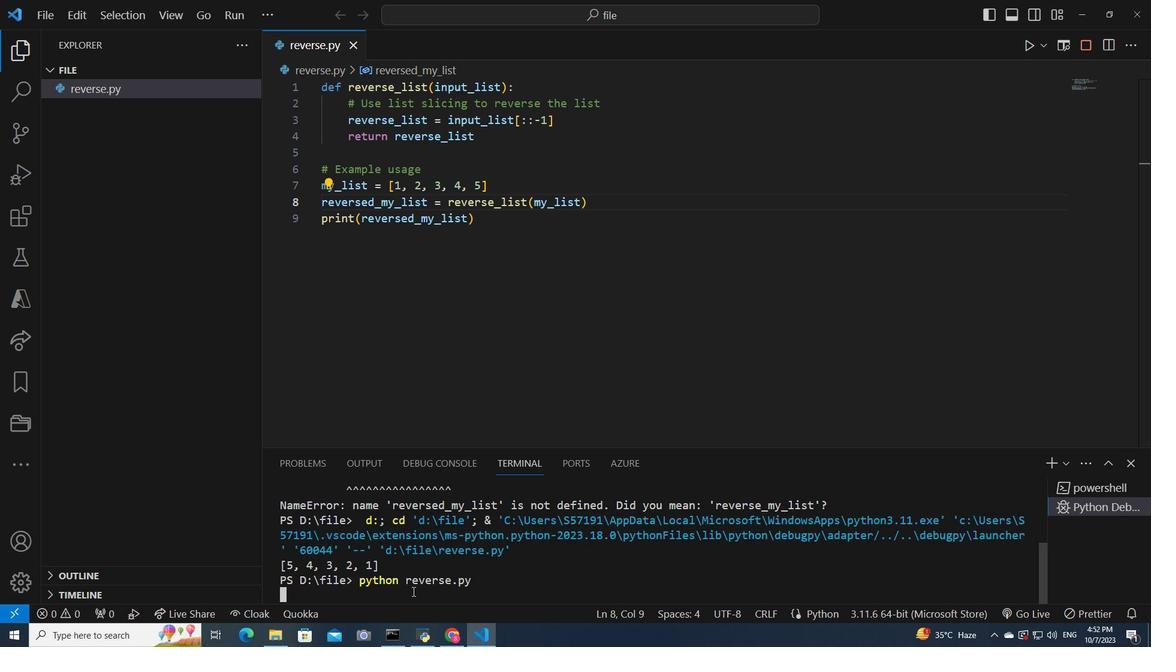 
